 Task: Create a sub task Gather and Analyse Requirements for the task  Develop a new online booking system for a hotel or resort in the project AgileBox , assign it to team member softage.5@softage.net and update the status of the sub task to  Off Track , set the priority of the sub task to High
Action: Mouse moved to (123, 370)
Screenshot: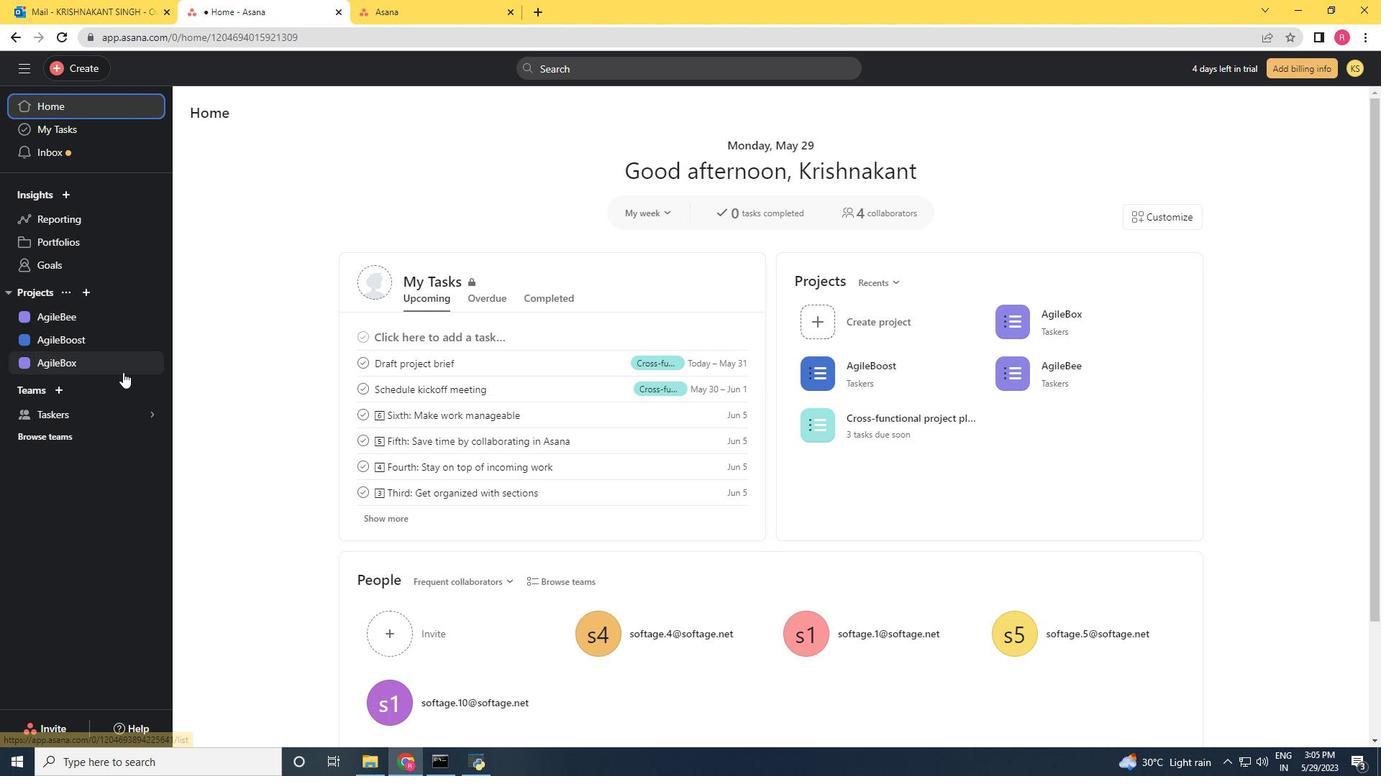 
Action: Mouse pressed left at (123, 370)
Screenshot: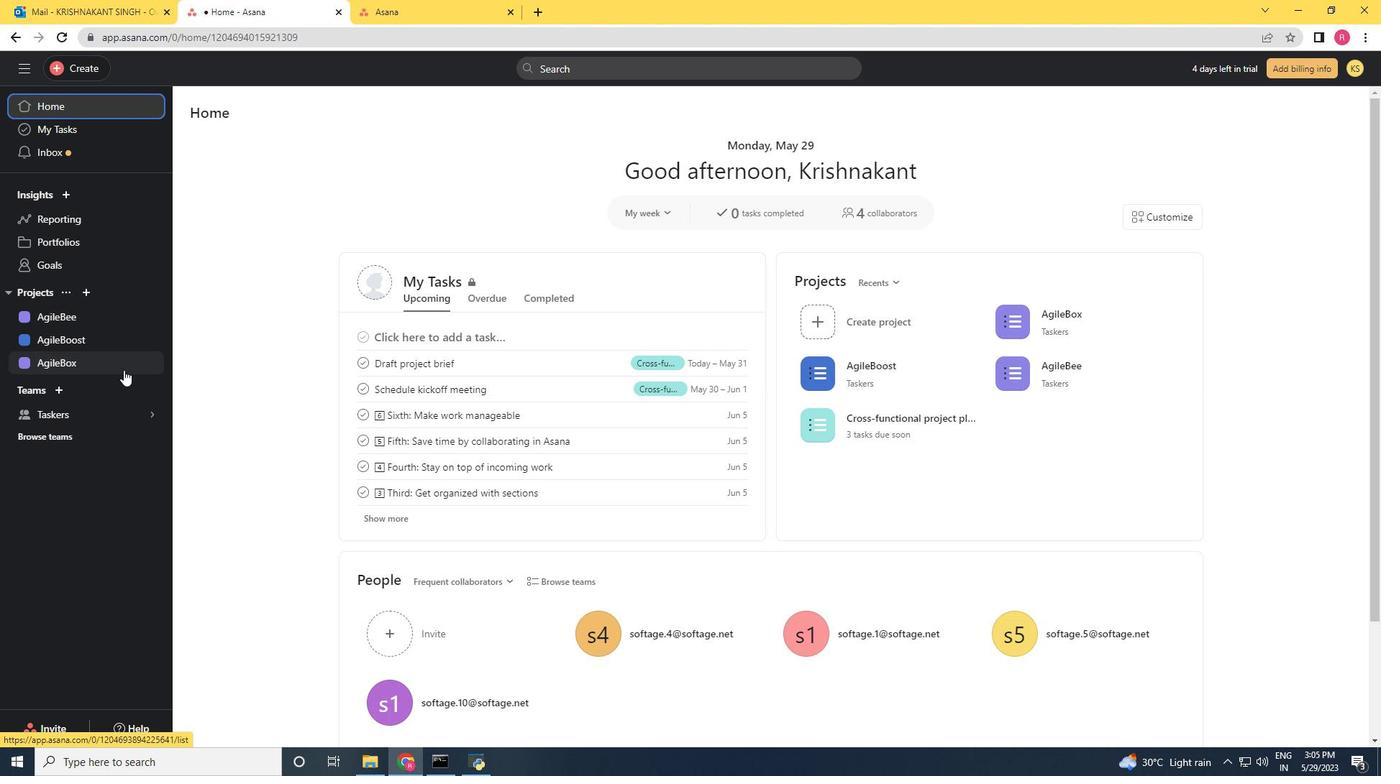 
Action: Mouse moved to (751, 317)
Screenshot: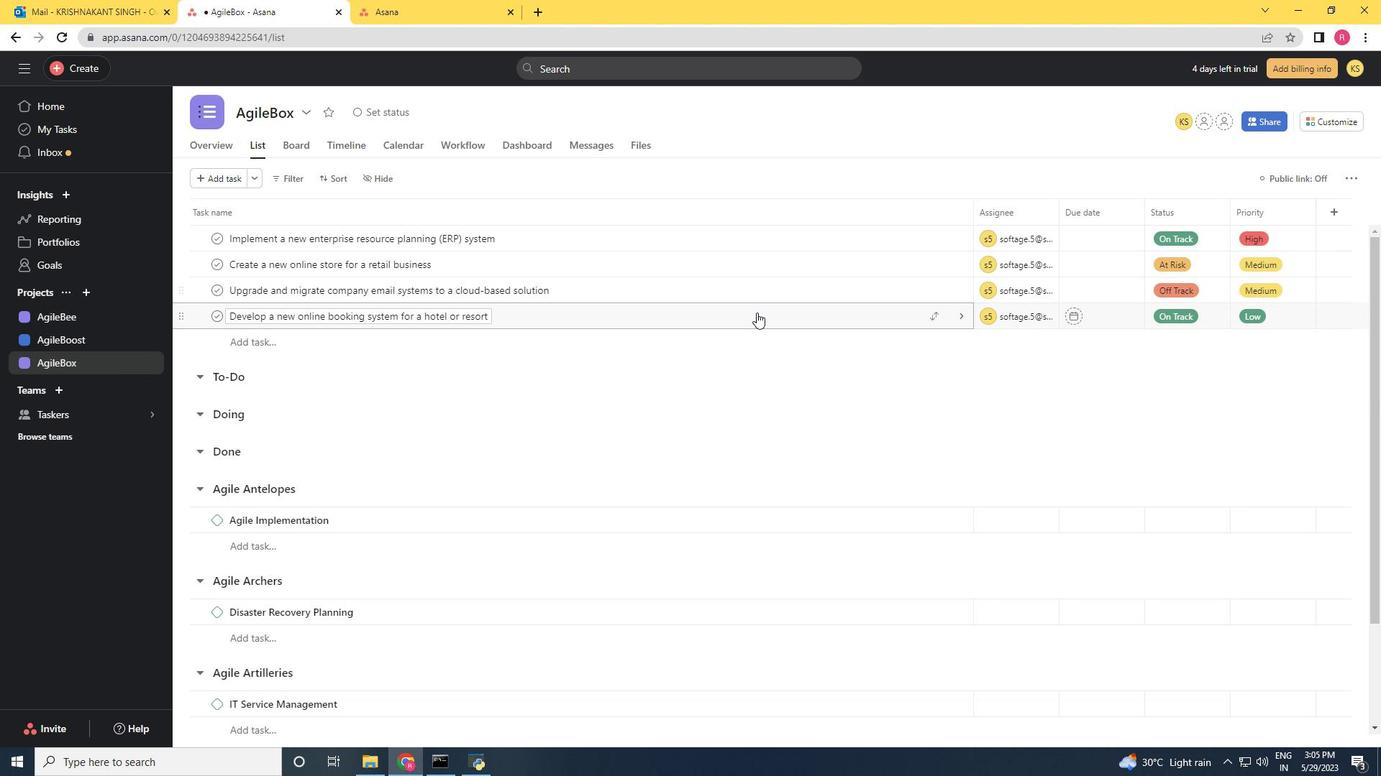 
Action: Mouse pressed left at (751, 317)
Screenshot: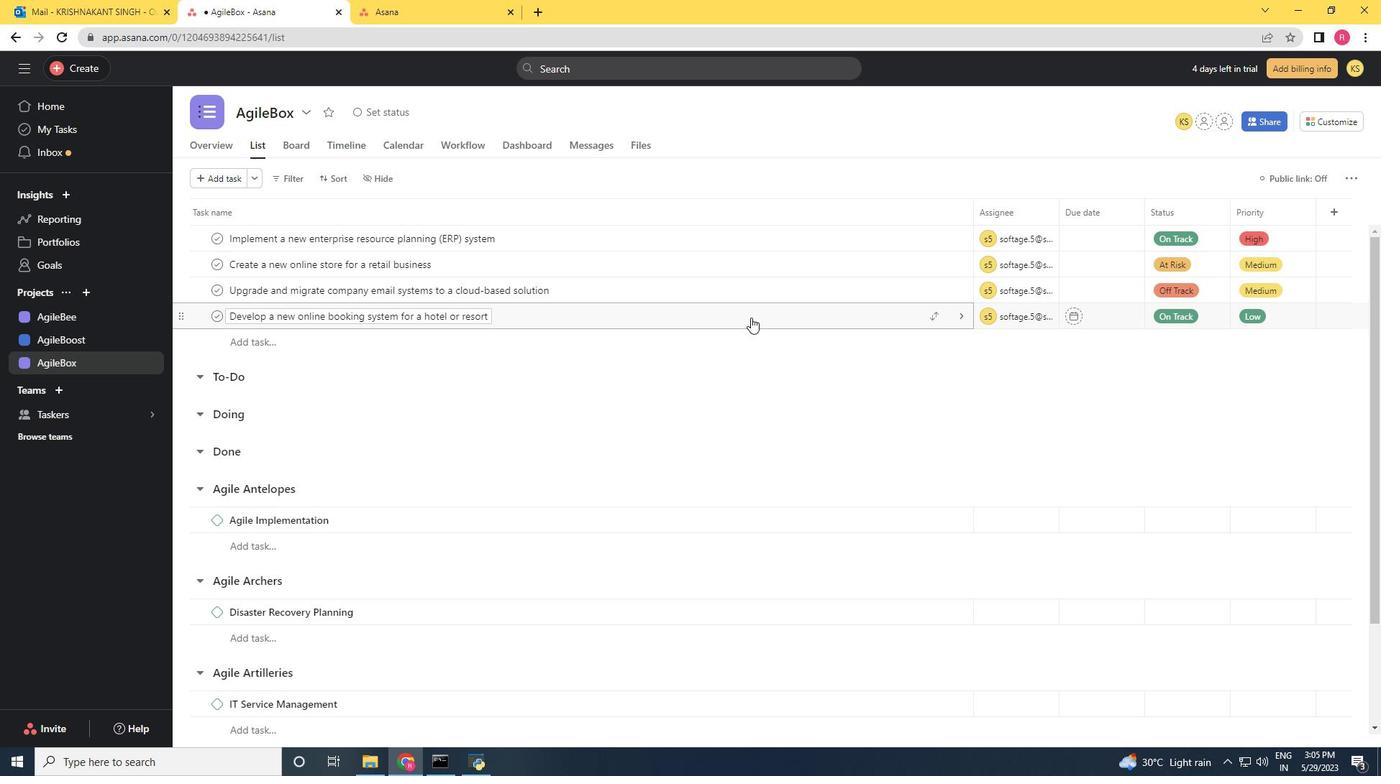 
Action: Mouse moved to (982, 497)
Screenshot: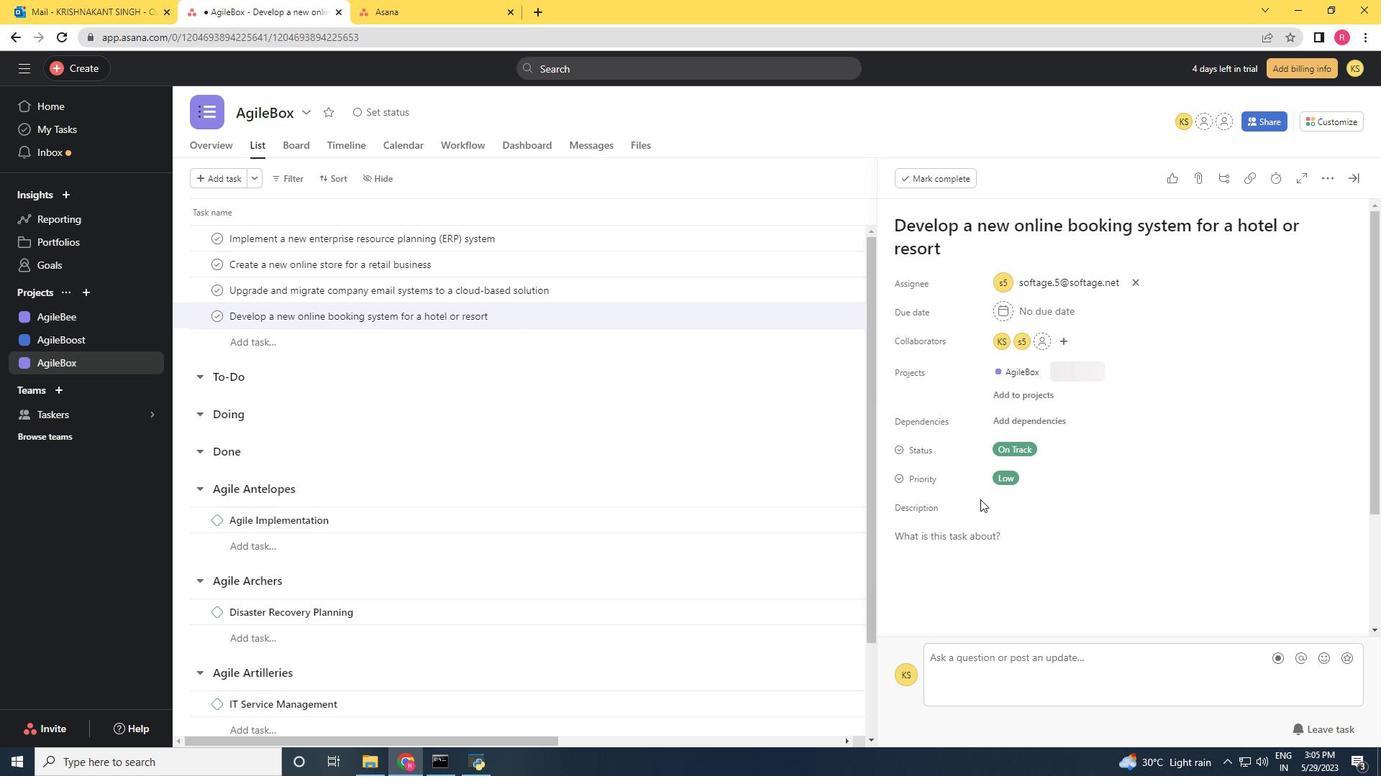 
Action: Mouse scrolled (982, 497) with delta (0, 0)
Screenshot: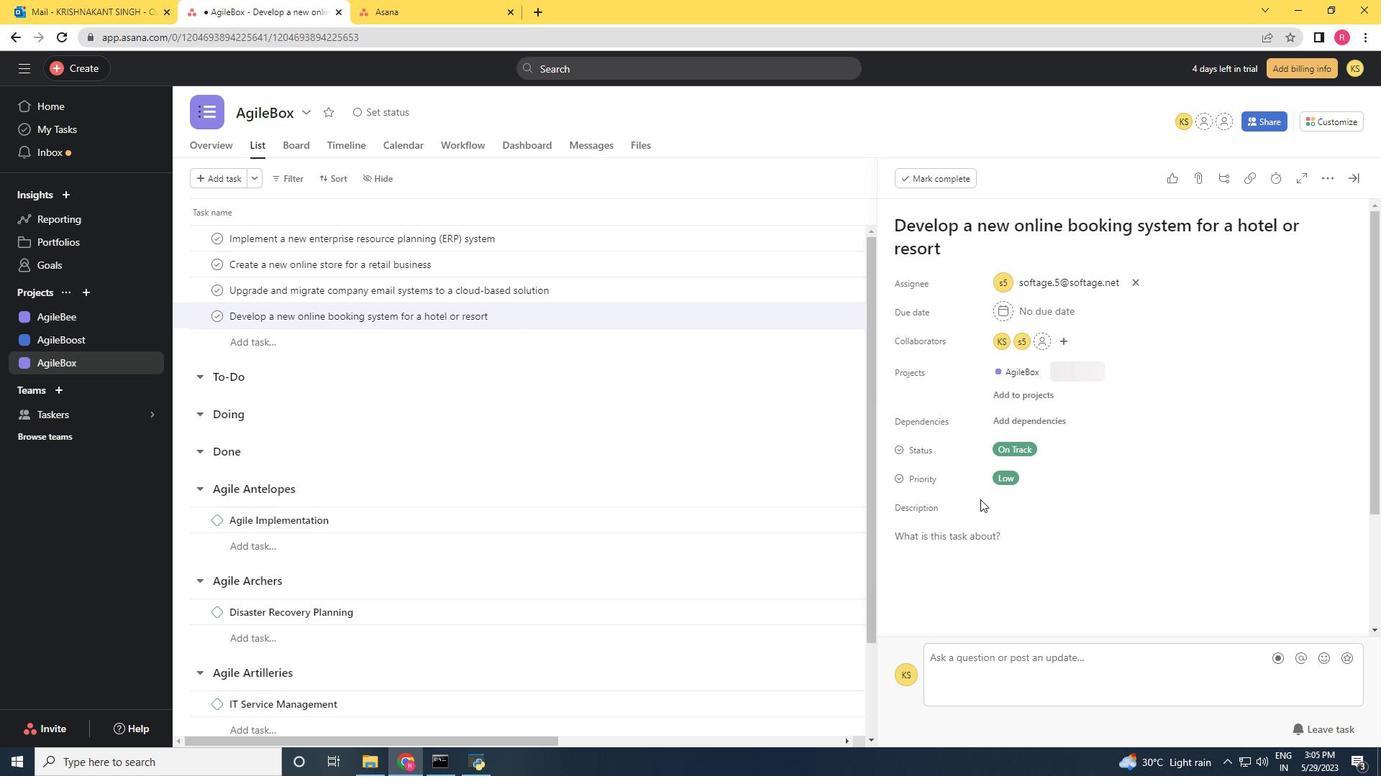 
Action: Mouse scrolled (982, 497) with delta (0, 0)
Screenshot: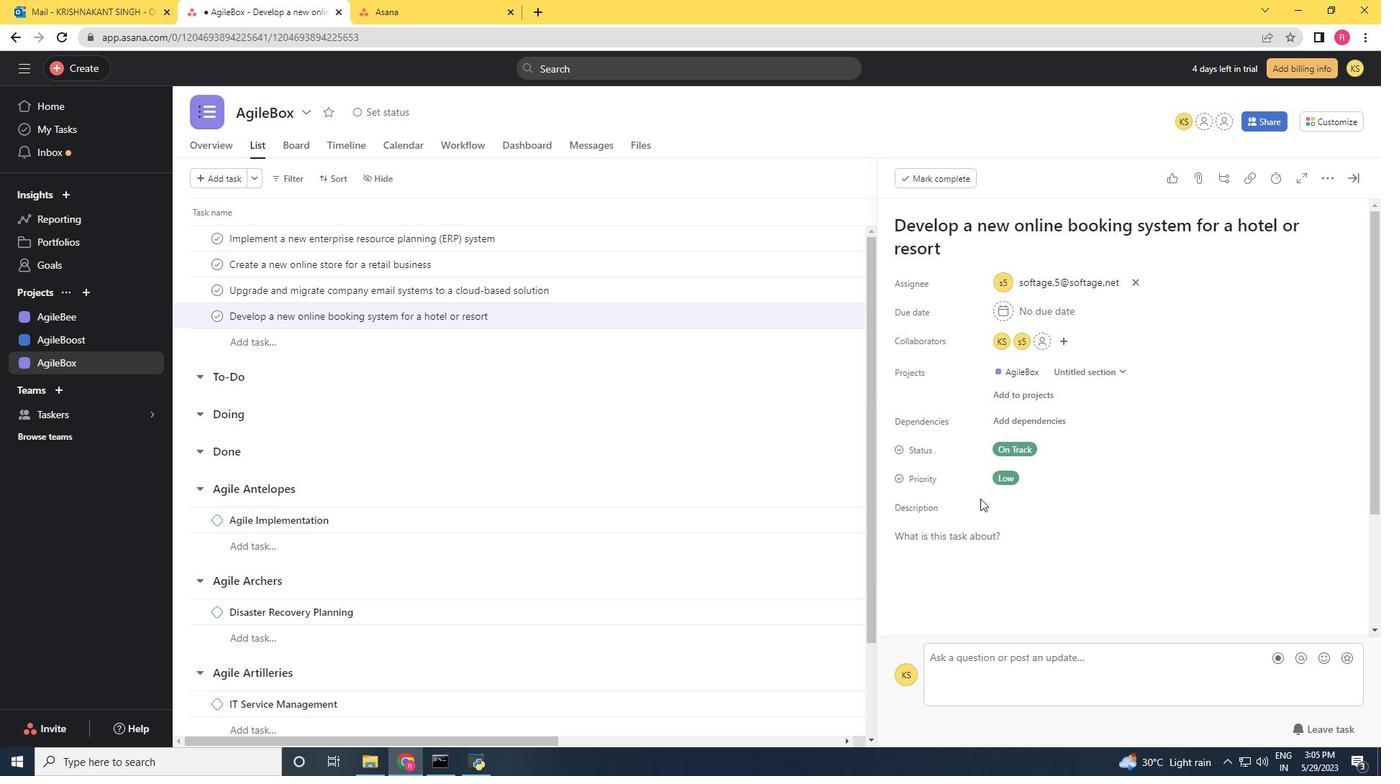 
Action: Mouse moved to (982, 497)
Screenshot: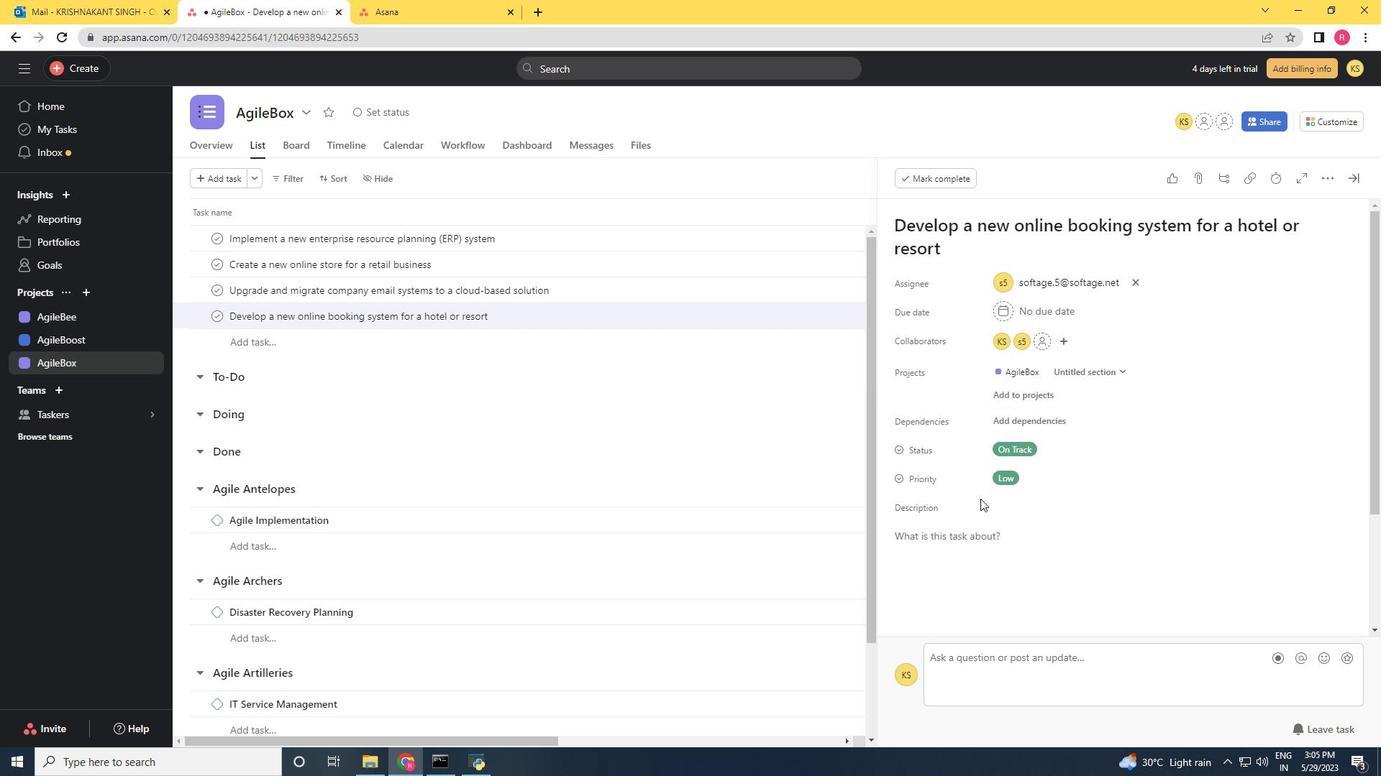 
Action: Mouse scrolled (982, 497) with delta (0, 0)
Screenshot: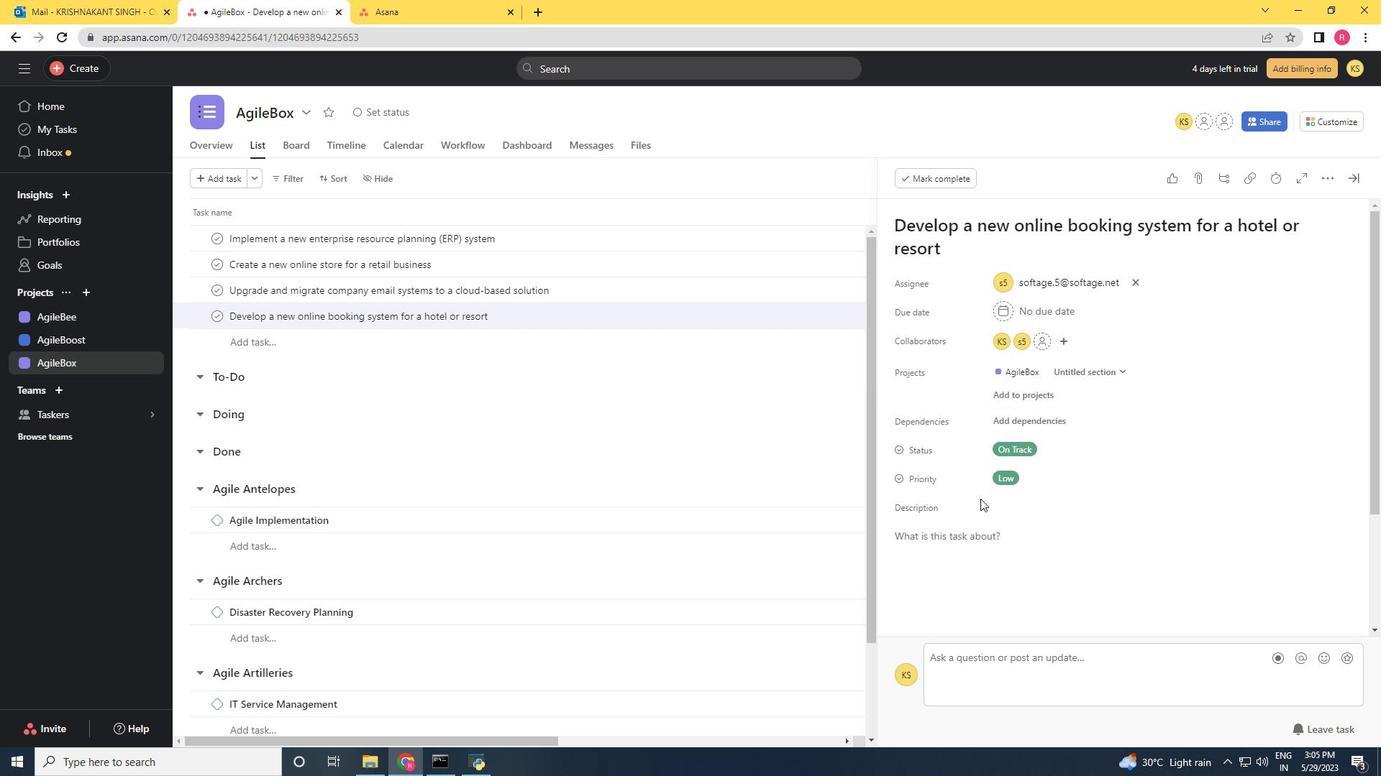 
Action: Mouse moved to (983, 500)
Screenshot: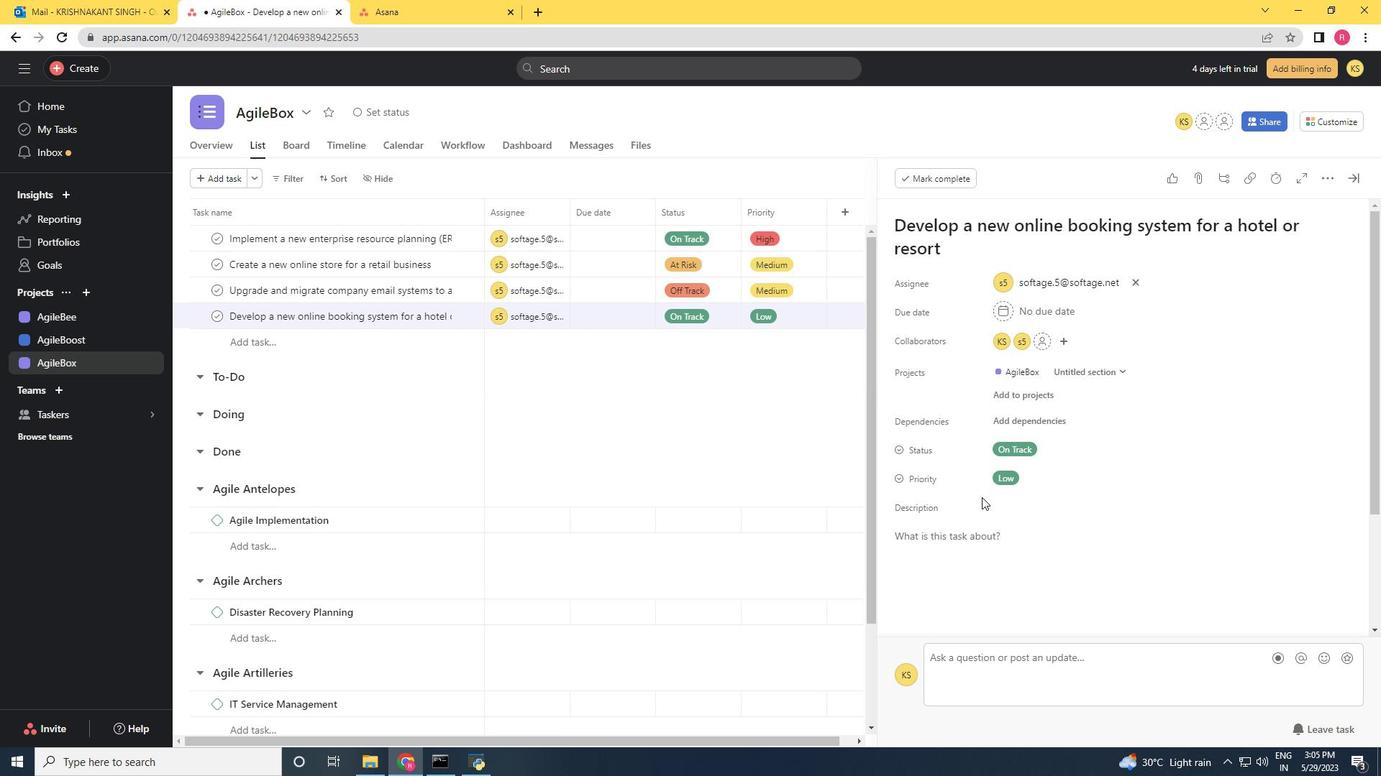 
Action: Mouse scrolled (983, 499) with delta (0, 0)
Screenshot: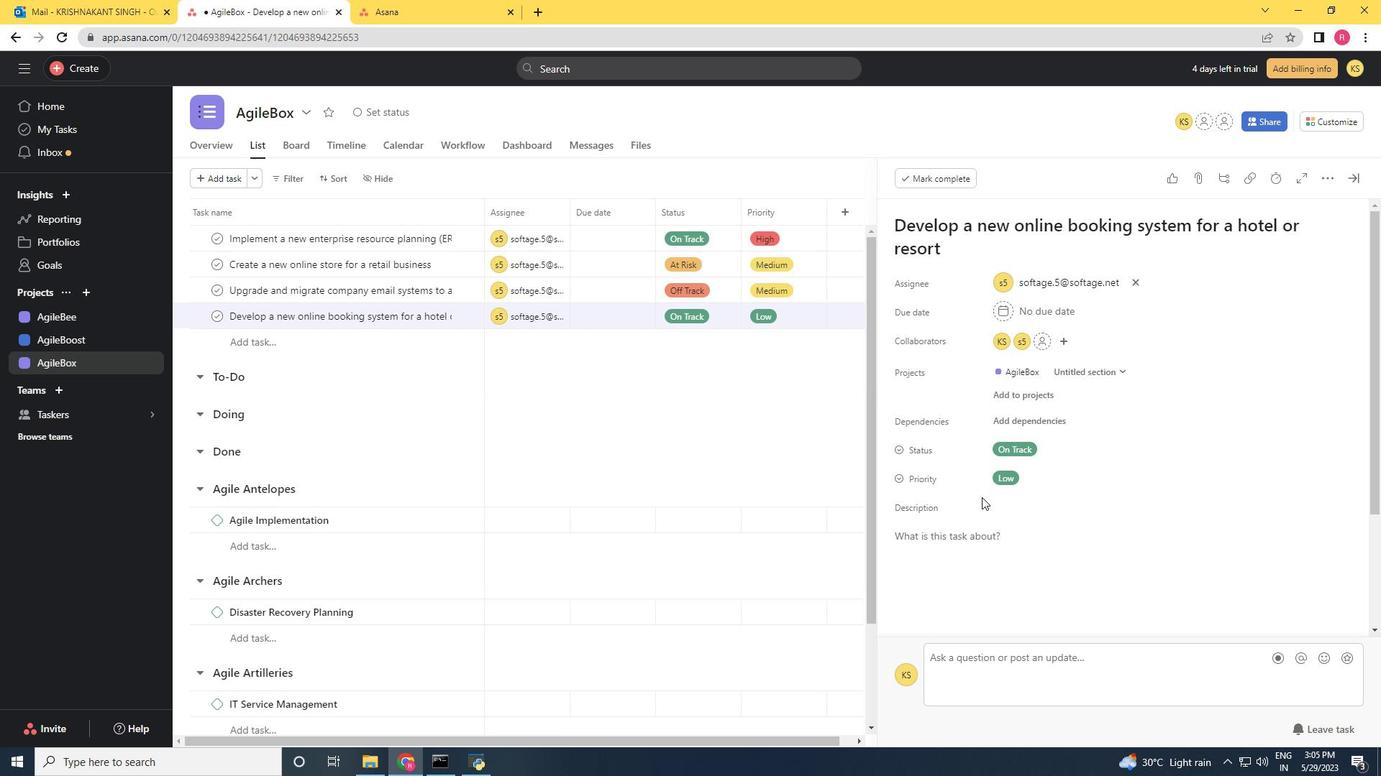 
Action: Mouse moved to (926, 526)
Screenshot: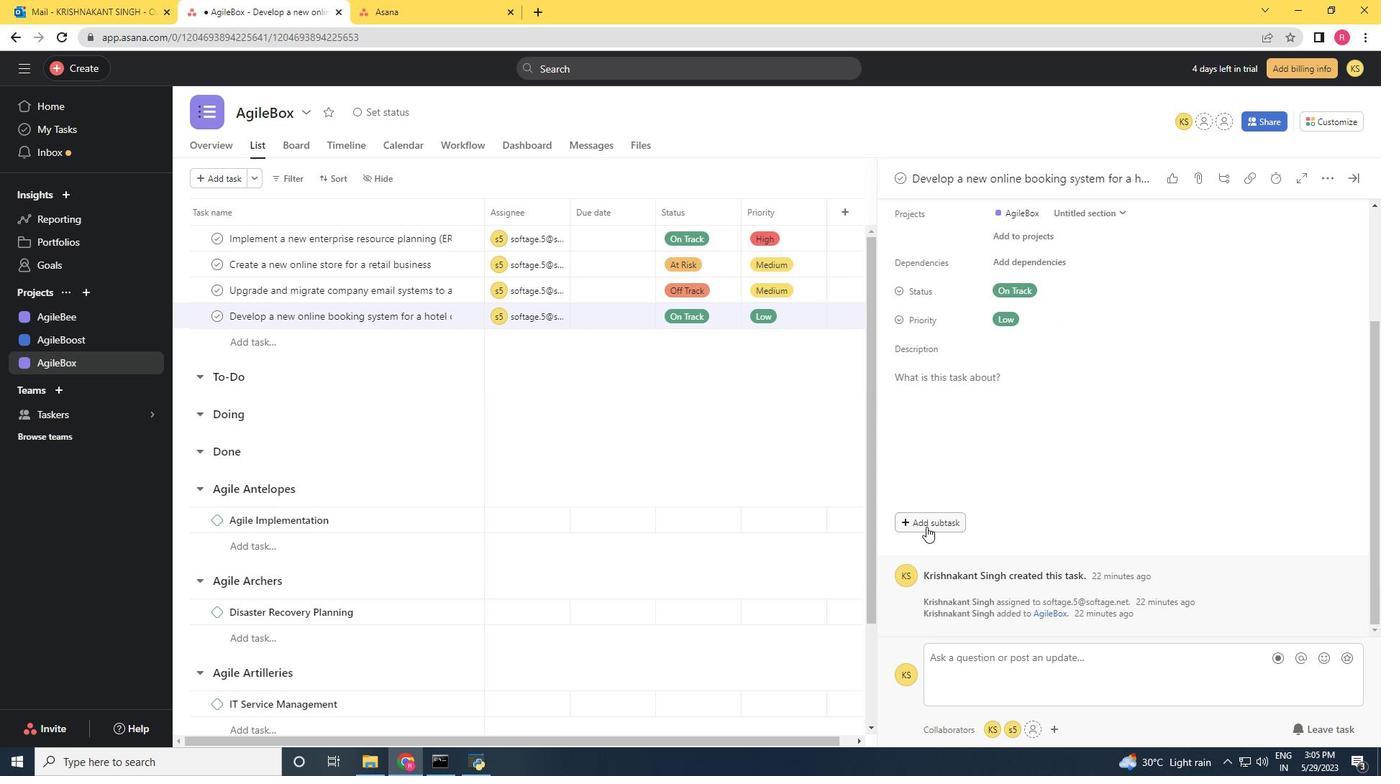 
Action: Mouse pressed left at (926, 526)
Screenshot: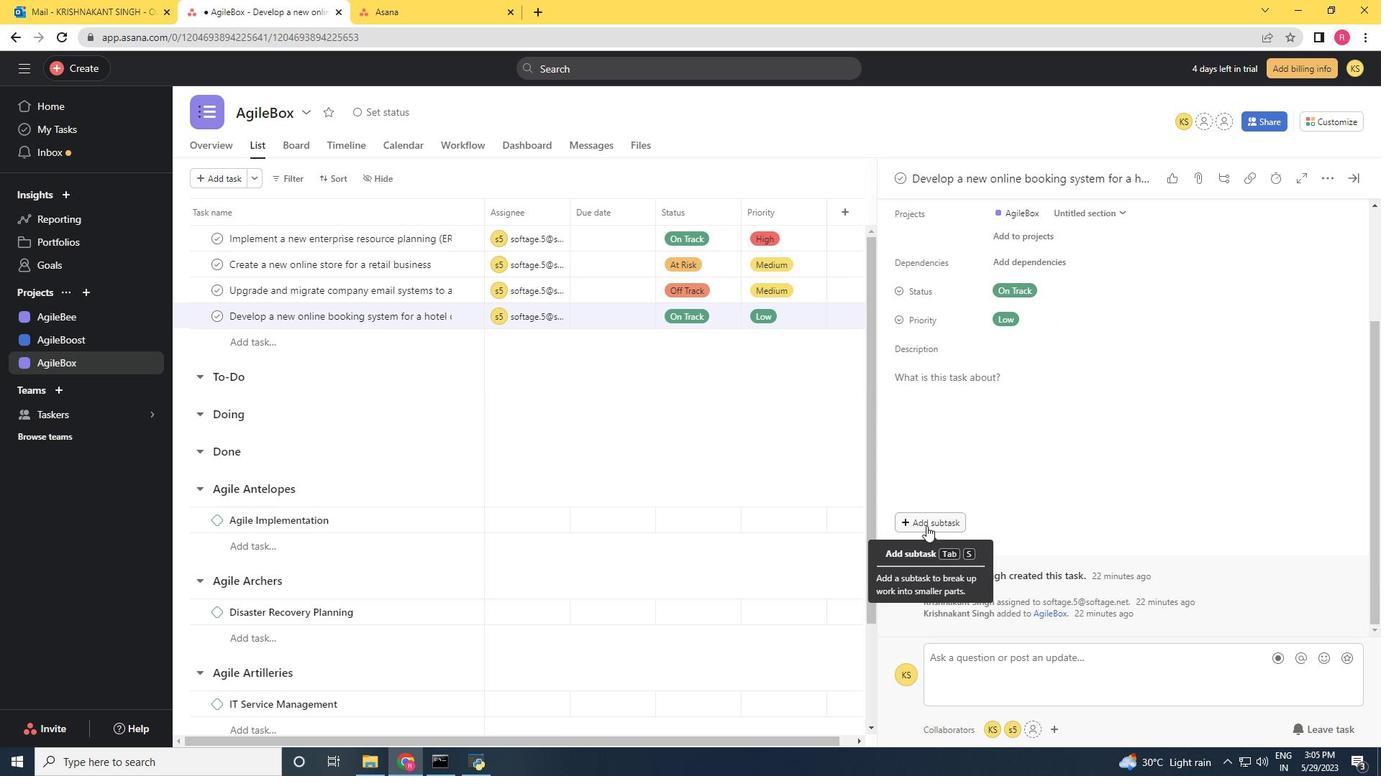 
Action: Mouse moved to (933, 521)
Screenshot: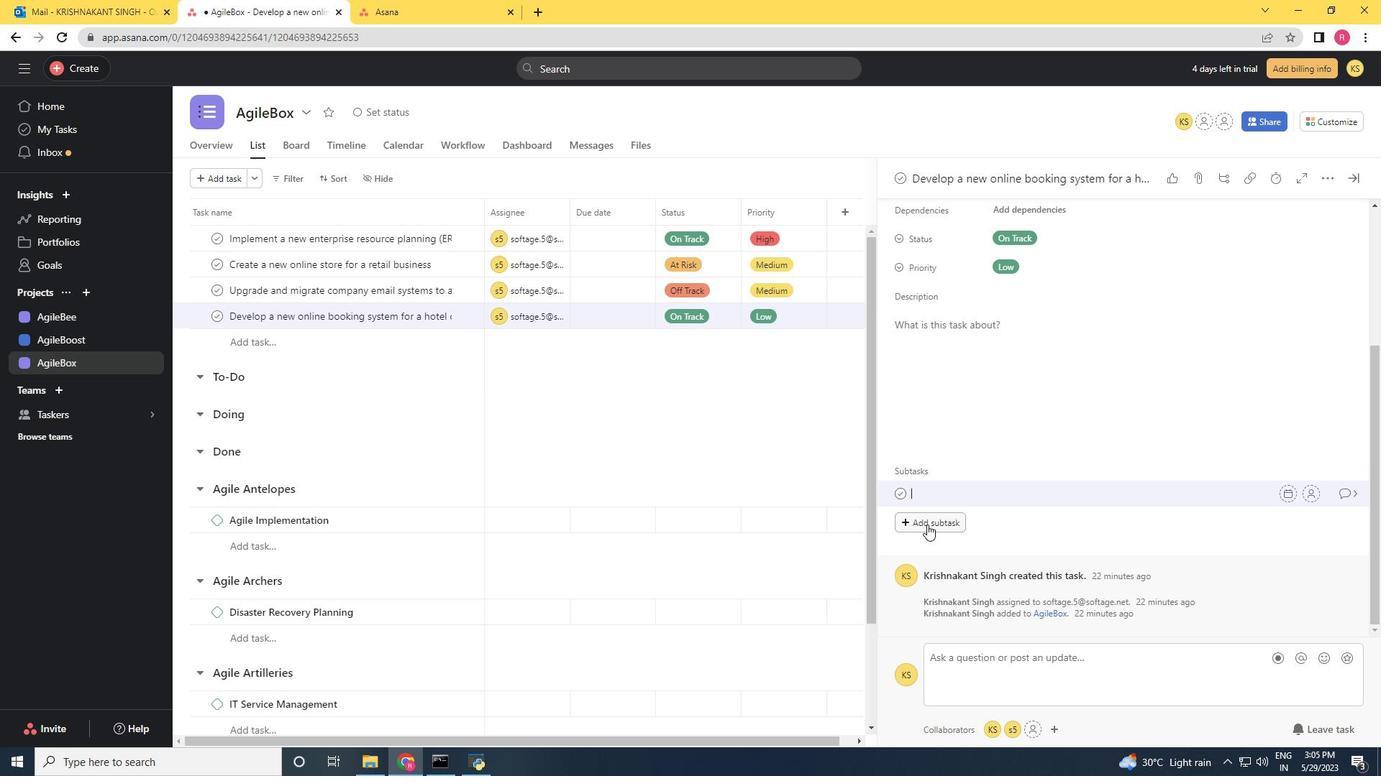 
Action: Key pressed <Key.shift>Gather<Key.space>and<Key.space><Key.shift>Analyse<Key.space><Key.shift>Requirements<Key.space>
Screenshot: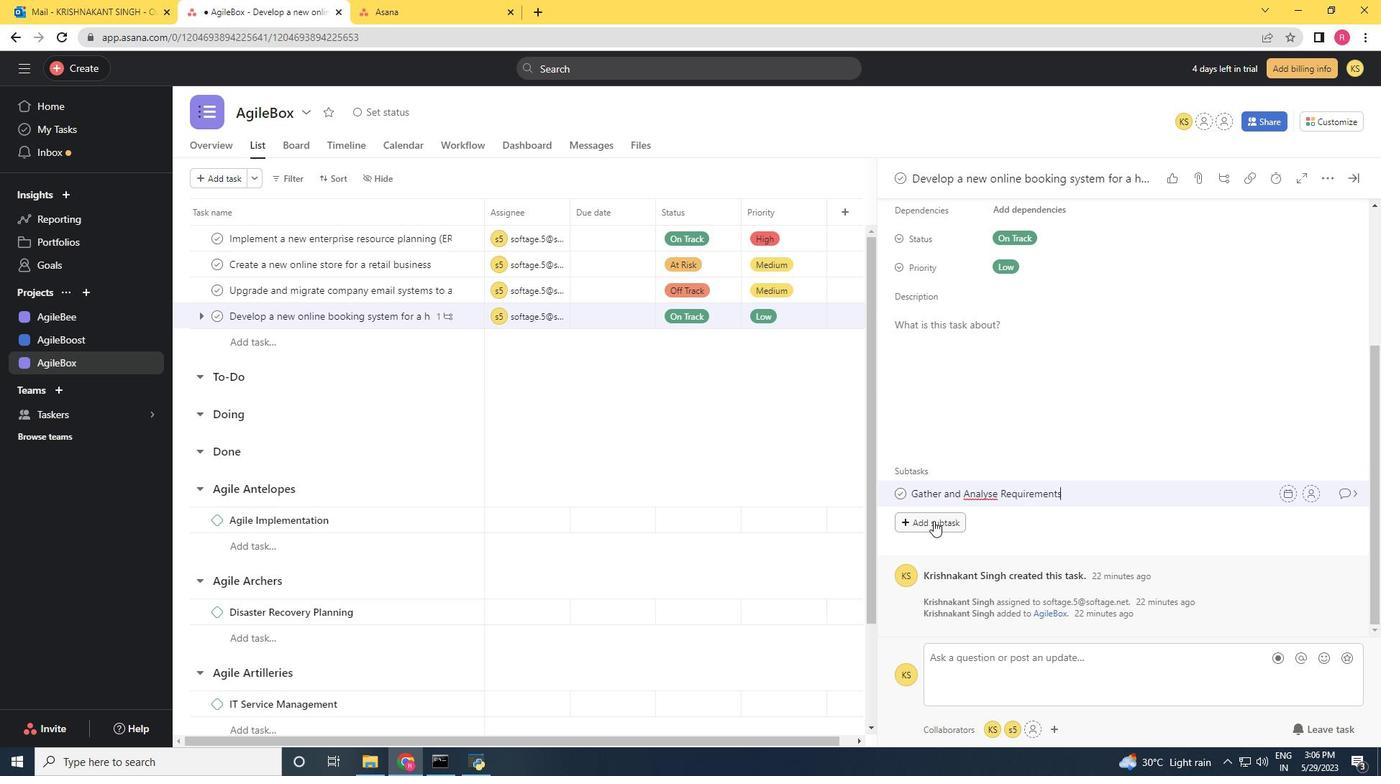 
Action: Mouse moved to (1311, 489)
Screenshot: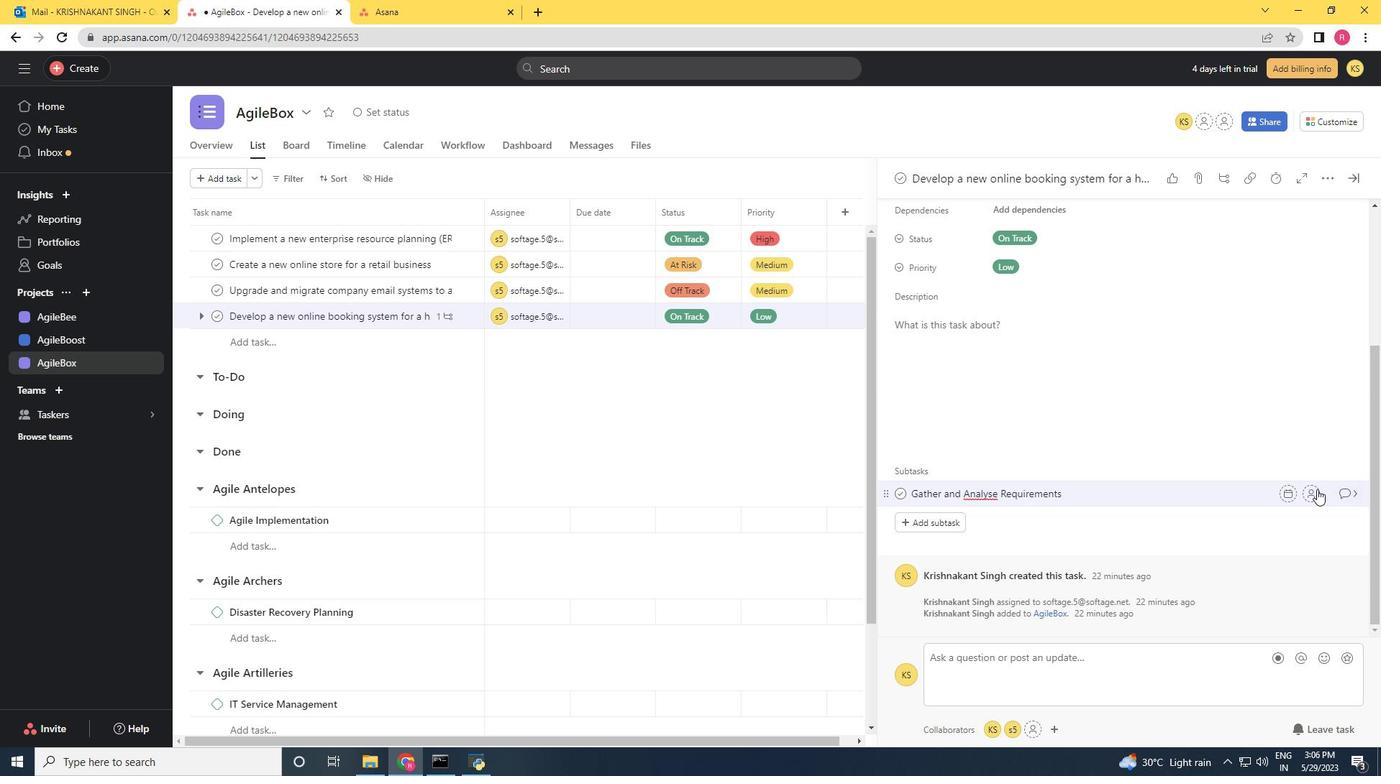 
Action: Mouse pressed left at (1311, 489)
Screenshot: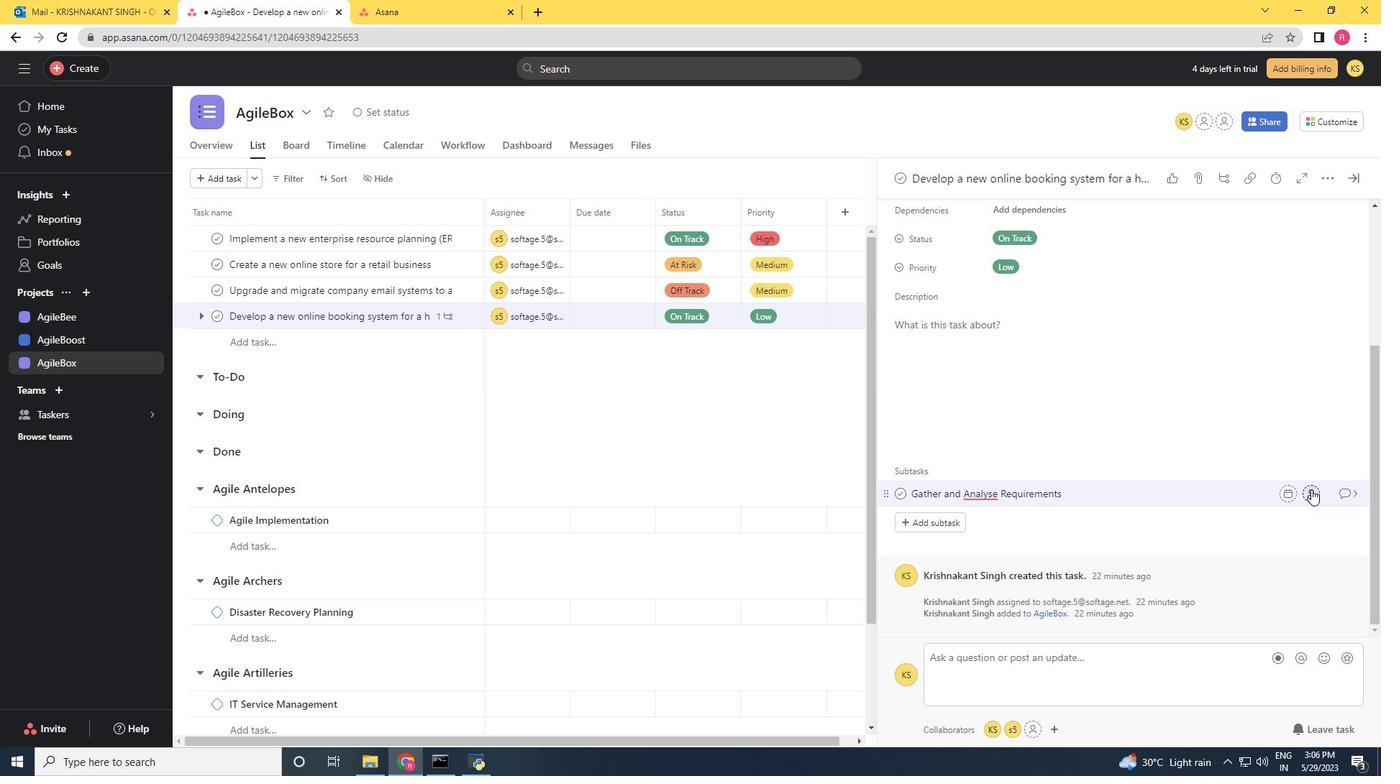 
Action: Key pressed softage.5<Key.shift>@softage.net
Screenshot: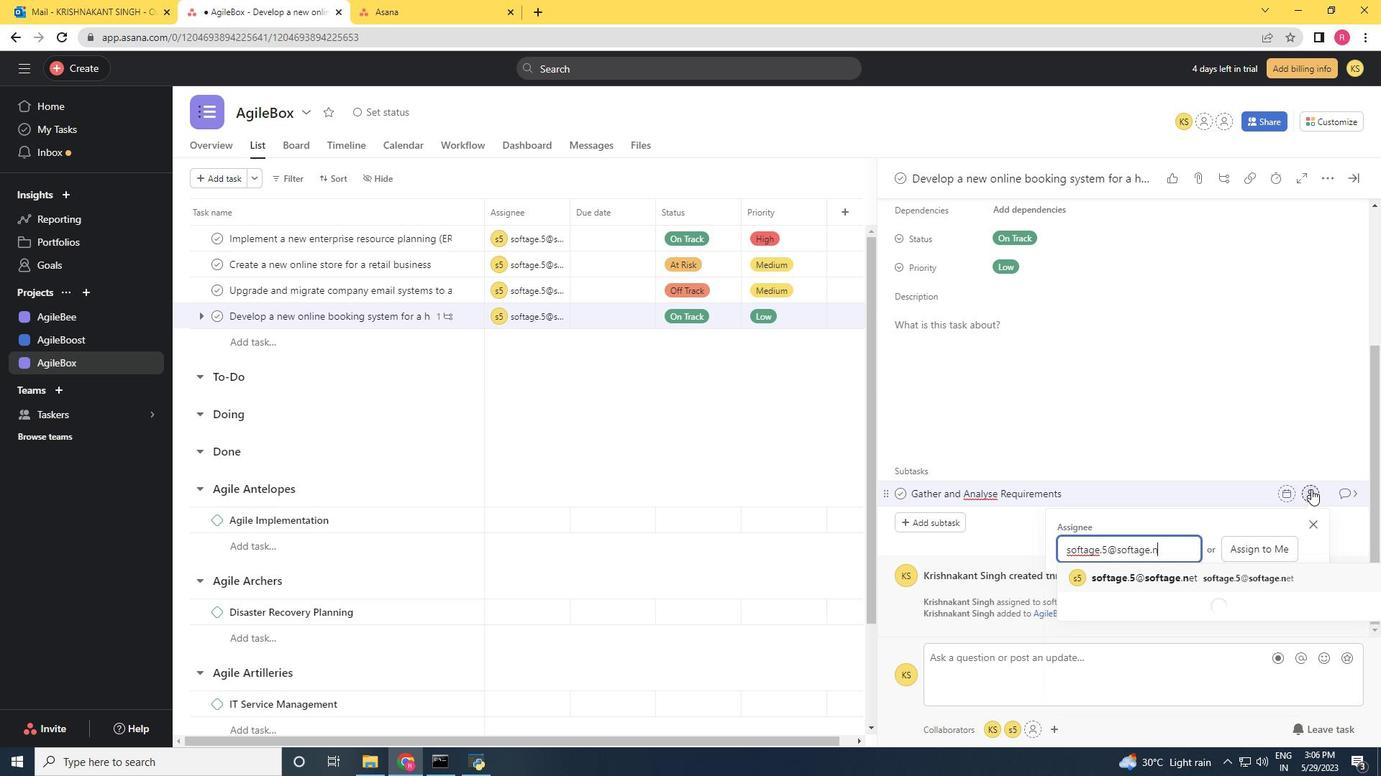 
Action: Mouse moved to (1125, 586)
Screenshot: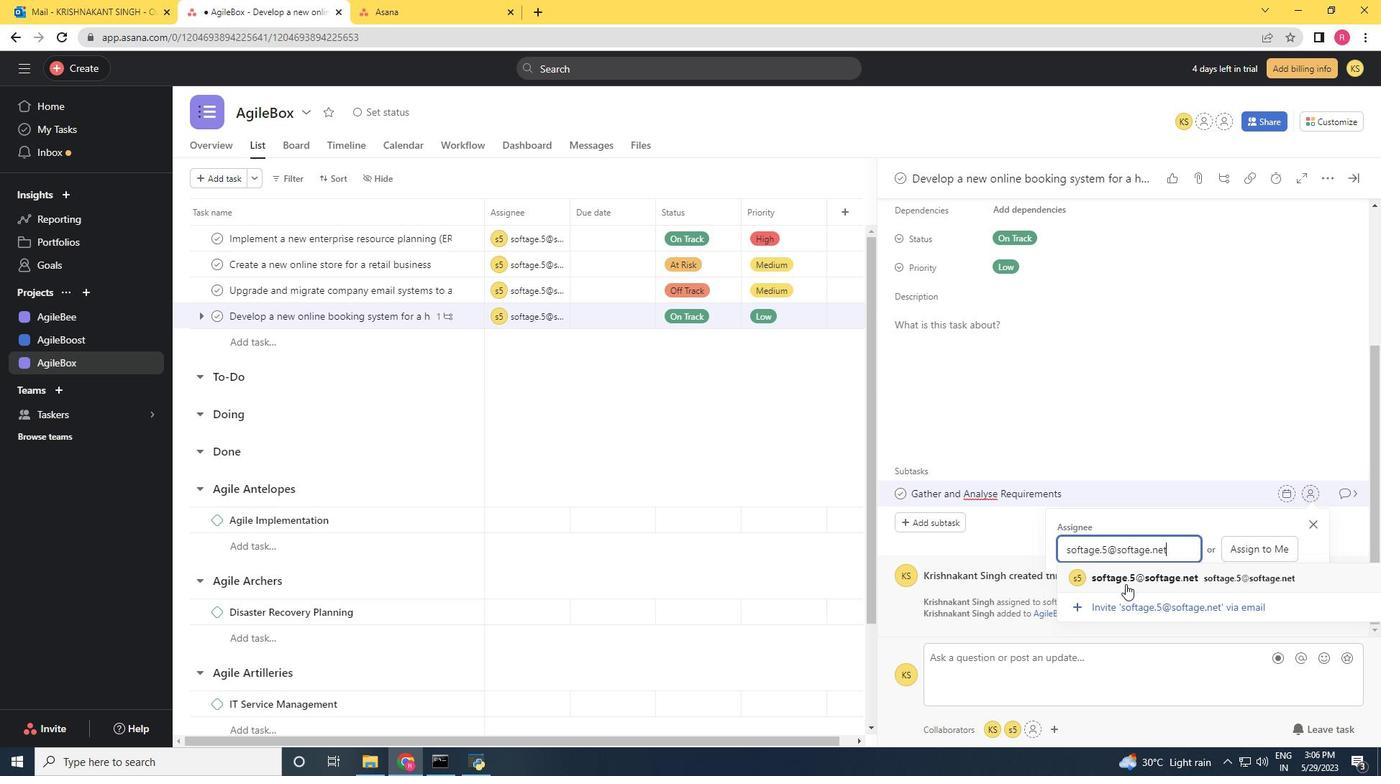 
Action: Mouse pressed left at (1125, 586)
Screenshot: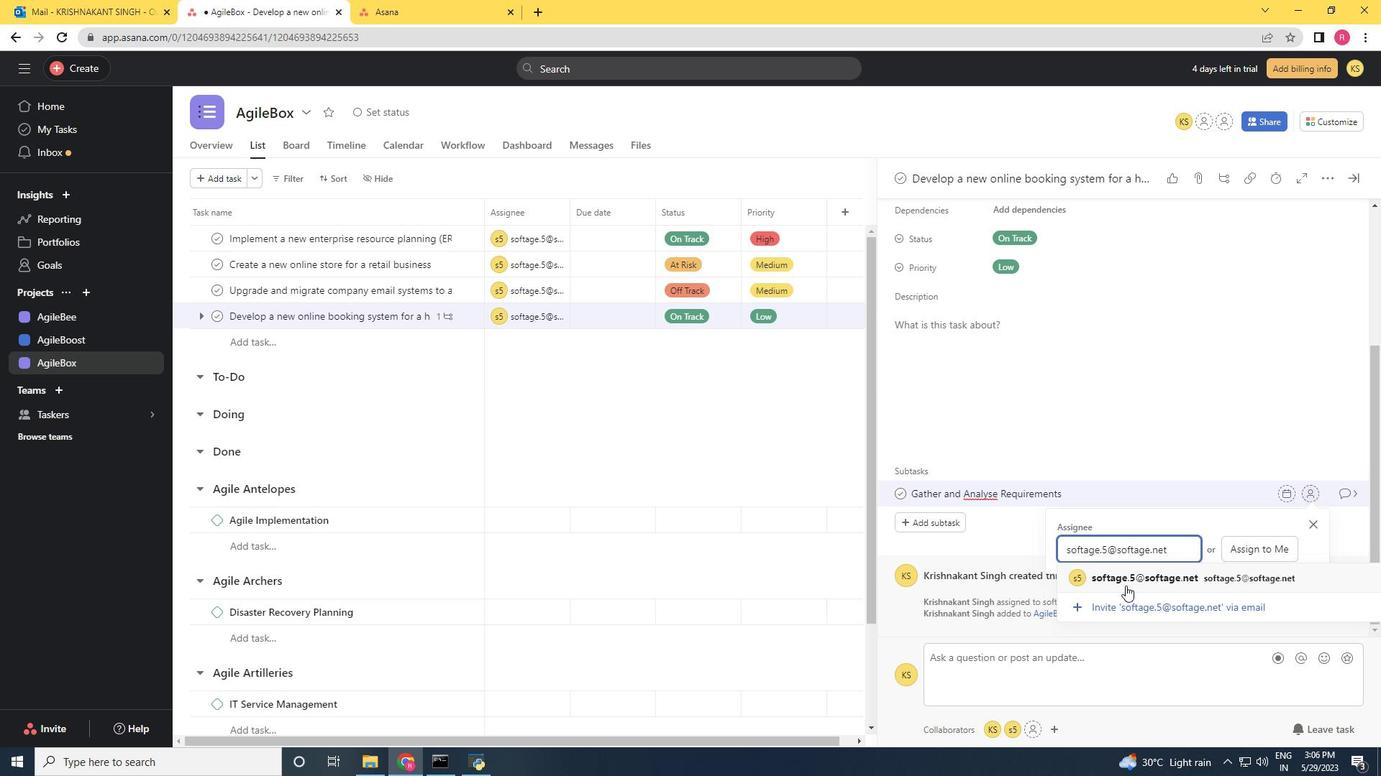 
Action: Mouse moved to (1353, 499)
Screenshot: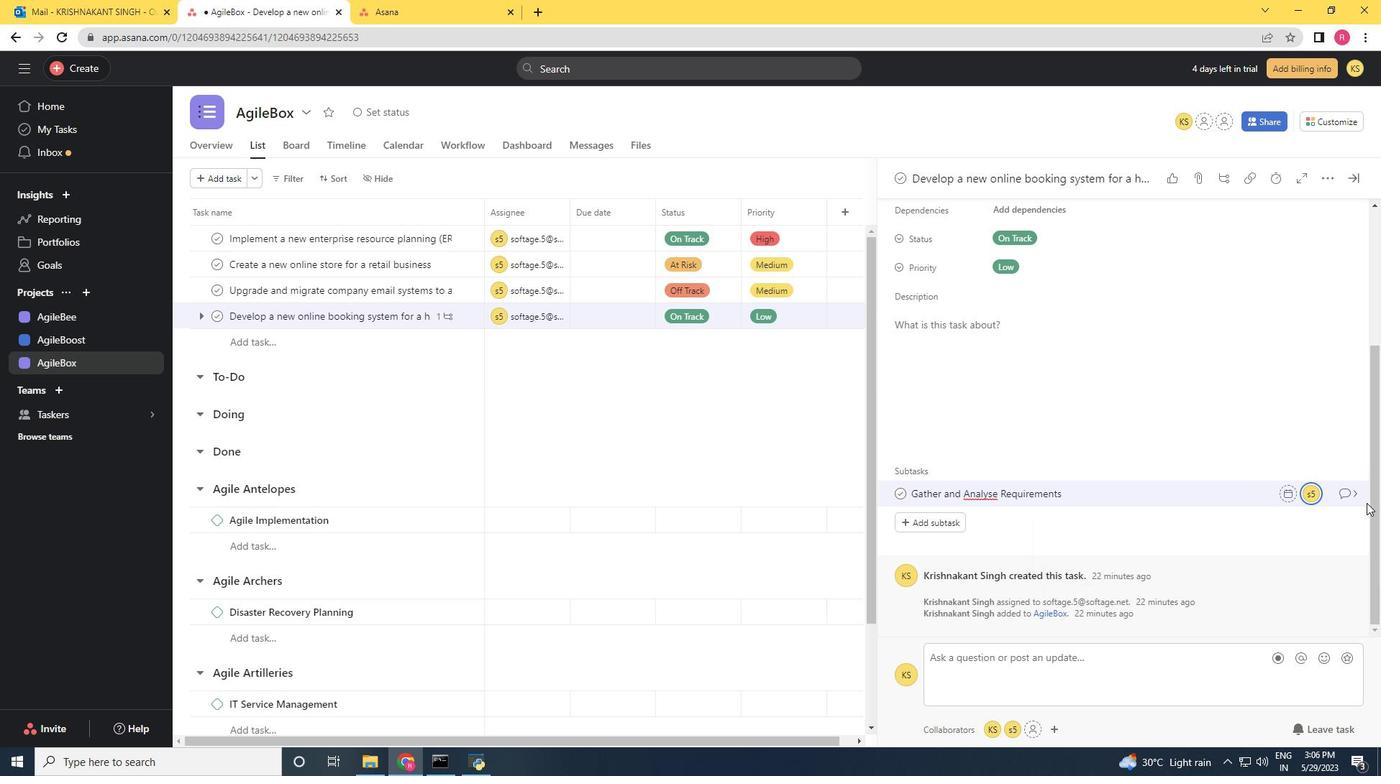 
Action: Mouse pressed left at (1353, 499)
Screenshot: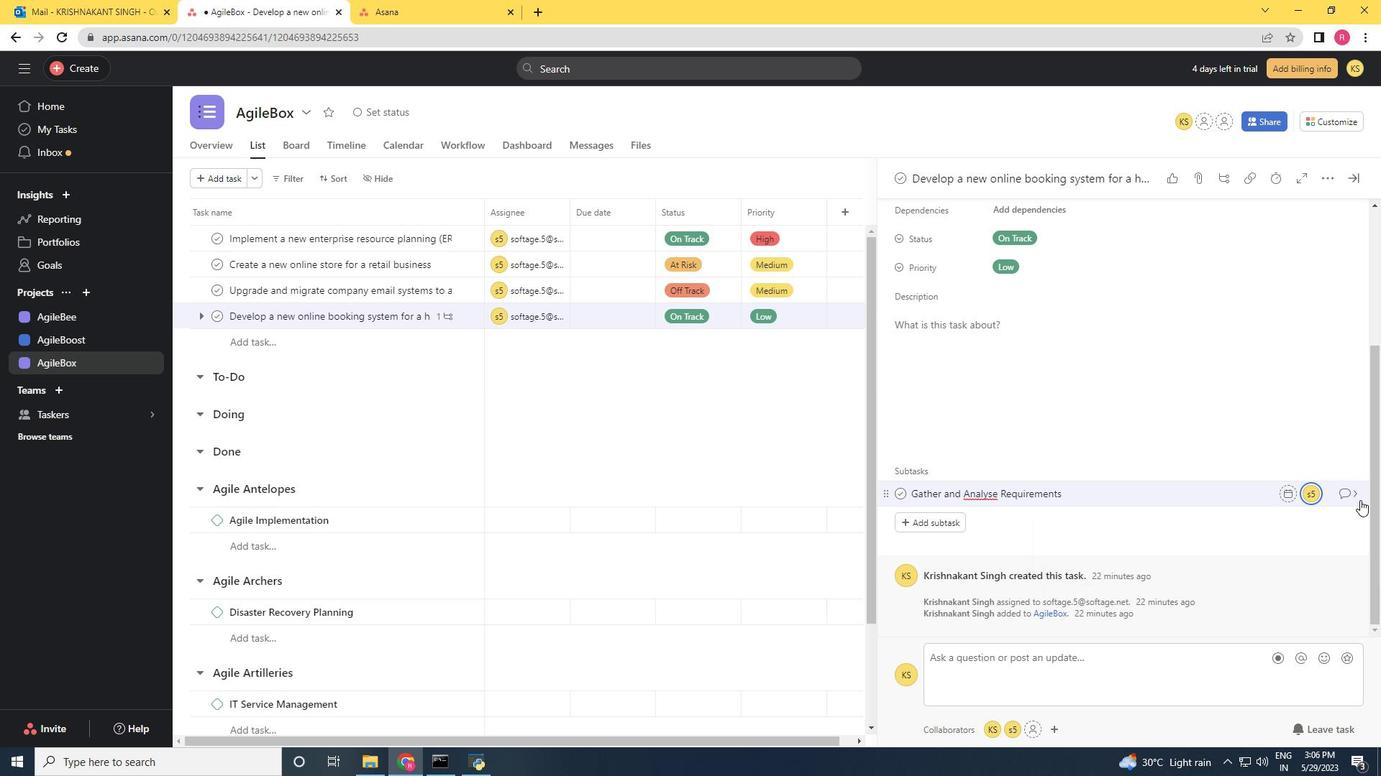 
Action: Mouse moved to (945, 410)
Screenshot: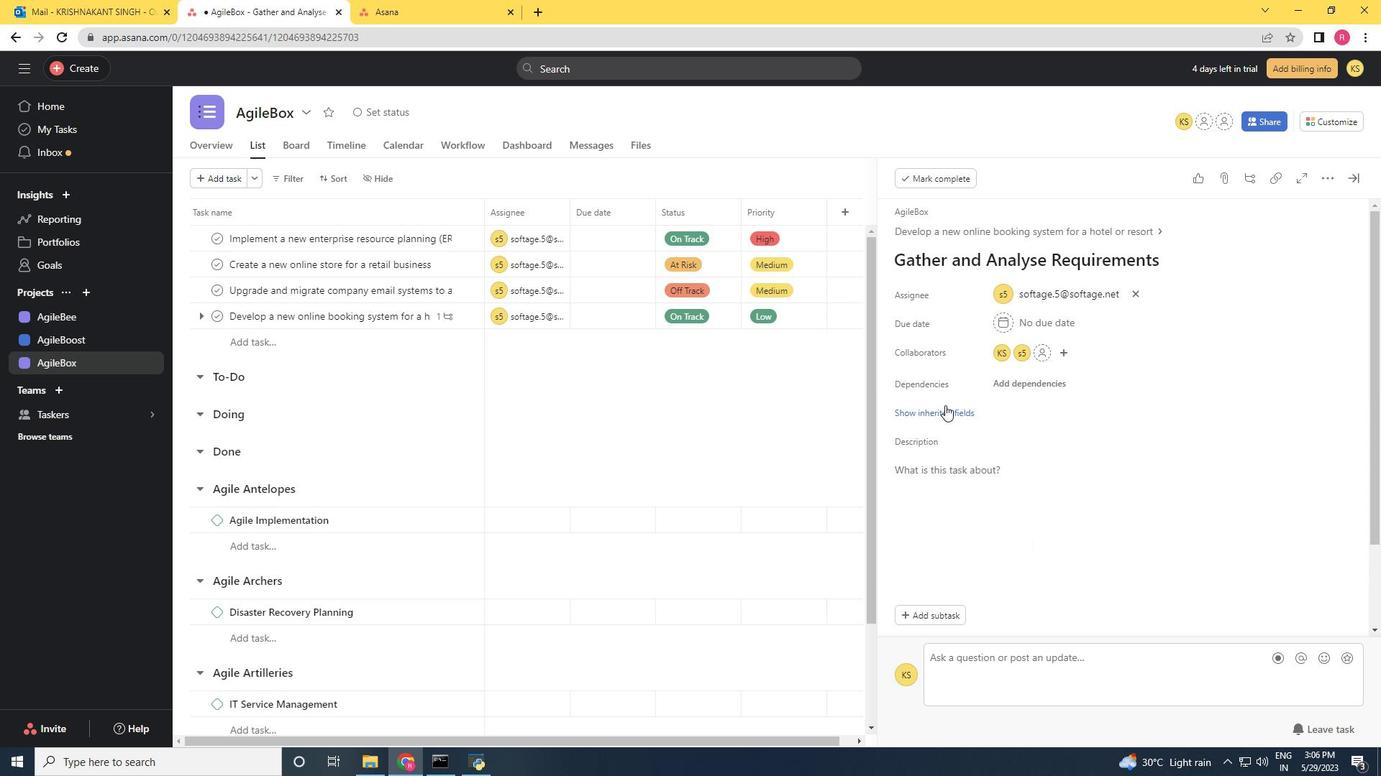 
Action: Mouse pressed left at (945, 410)
Screenshot: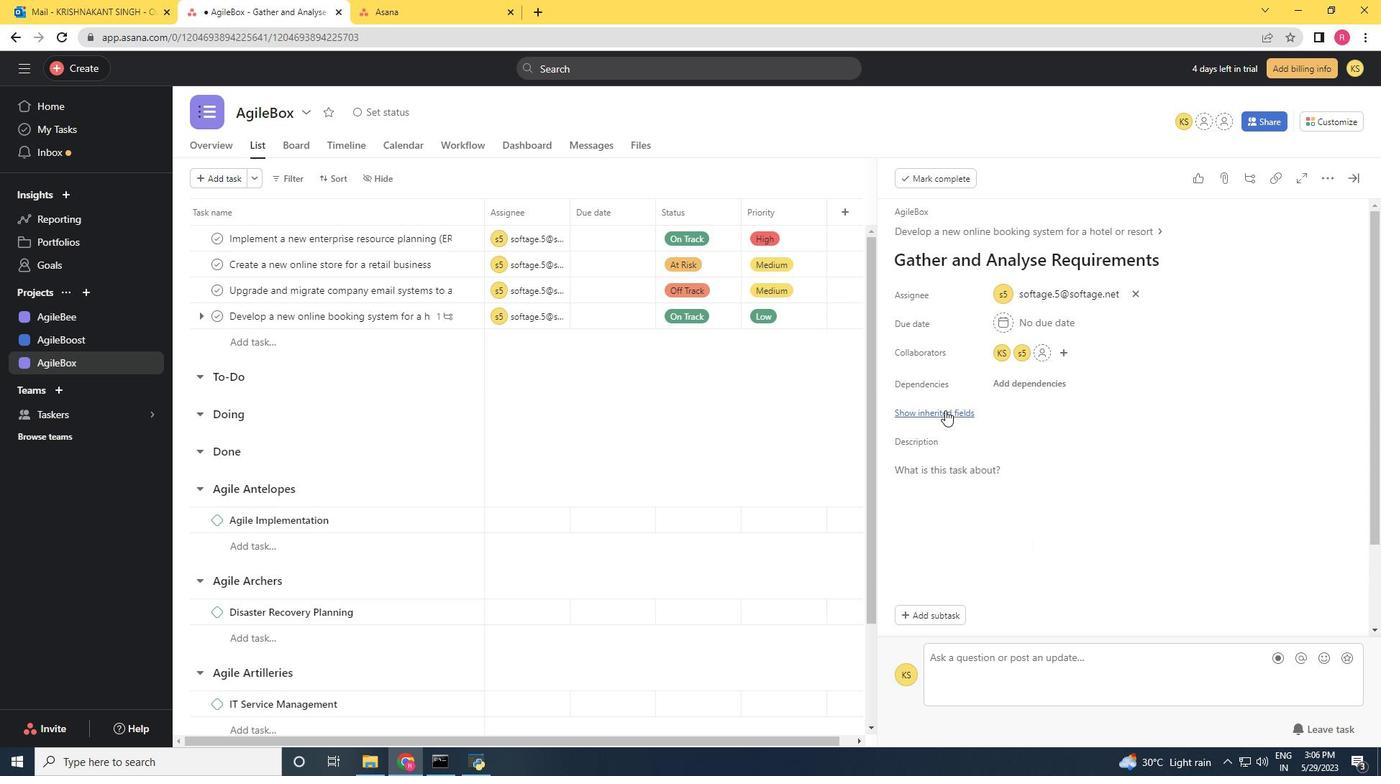 
Action: Mouse pressed left at (945, 410)
Screenshot: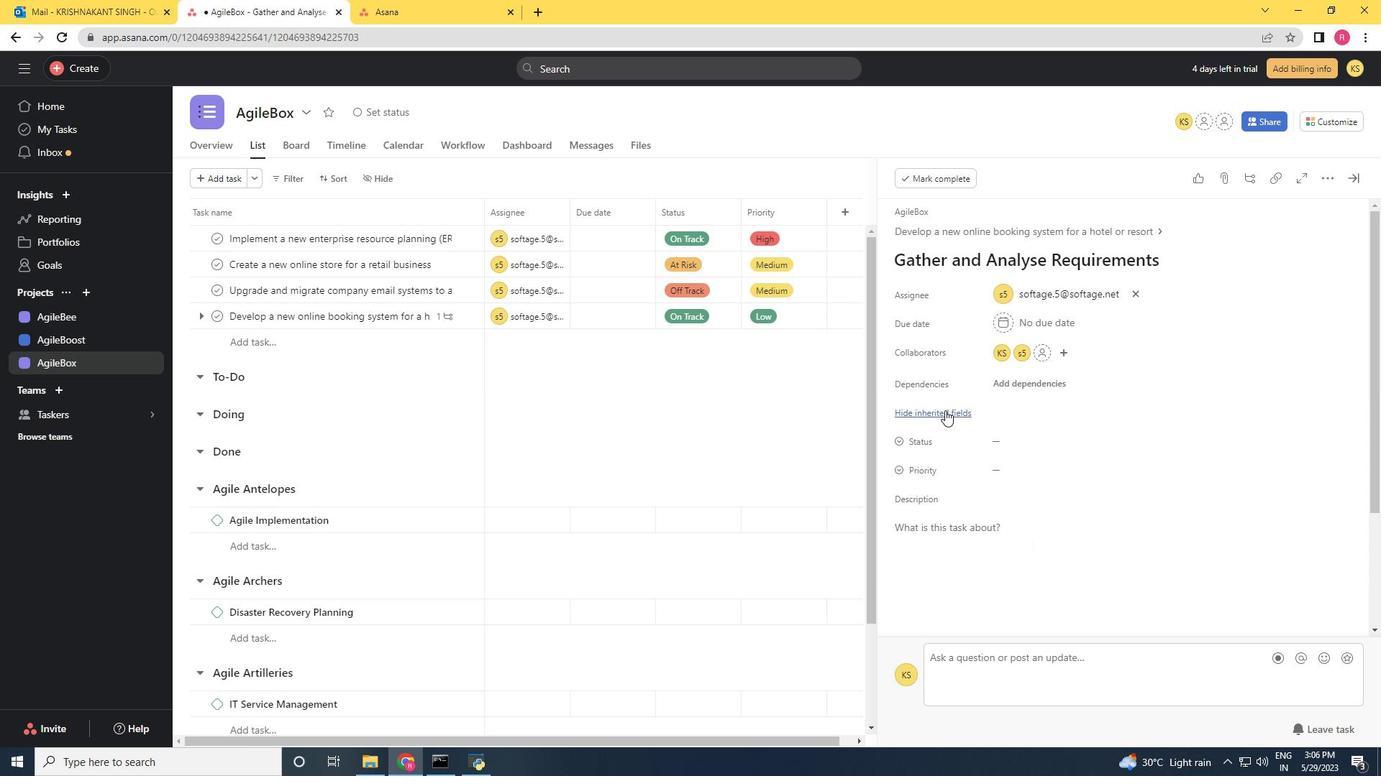 
Action: Mouse moved to (941, 410)
Screenshot: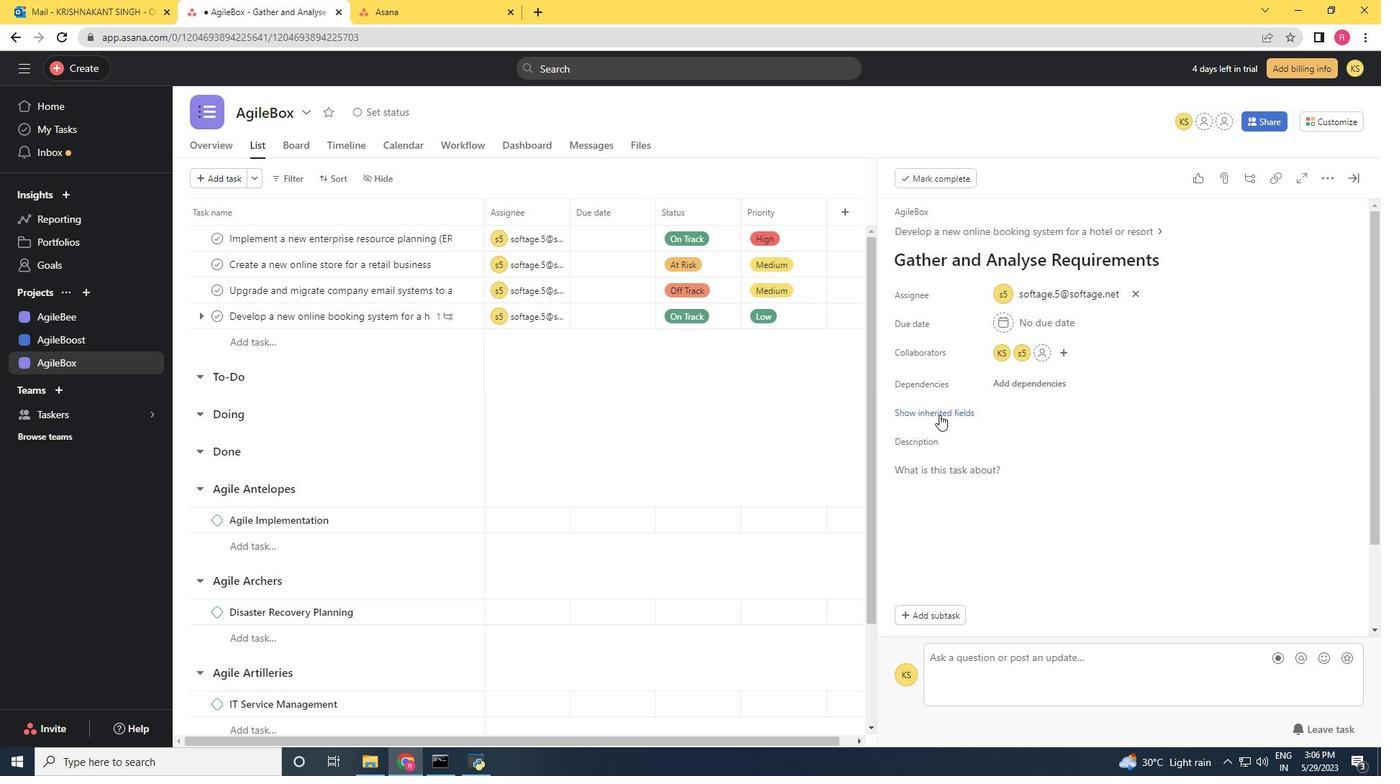 
Action: Mouse pressed left at (941, 410)
Screenshot: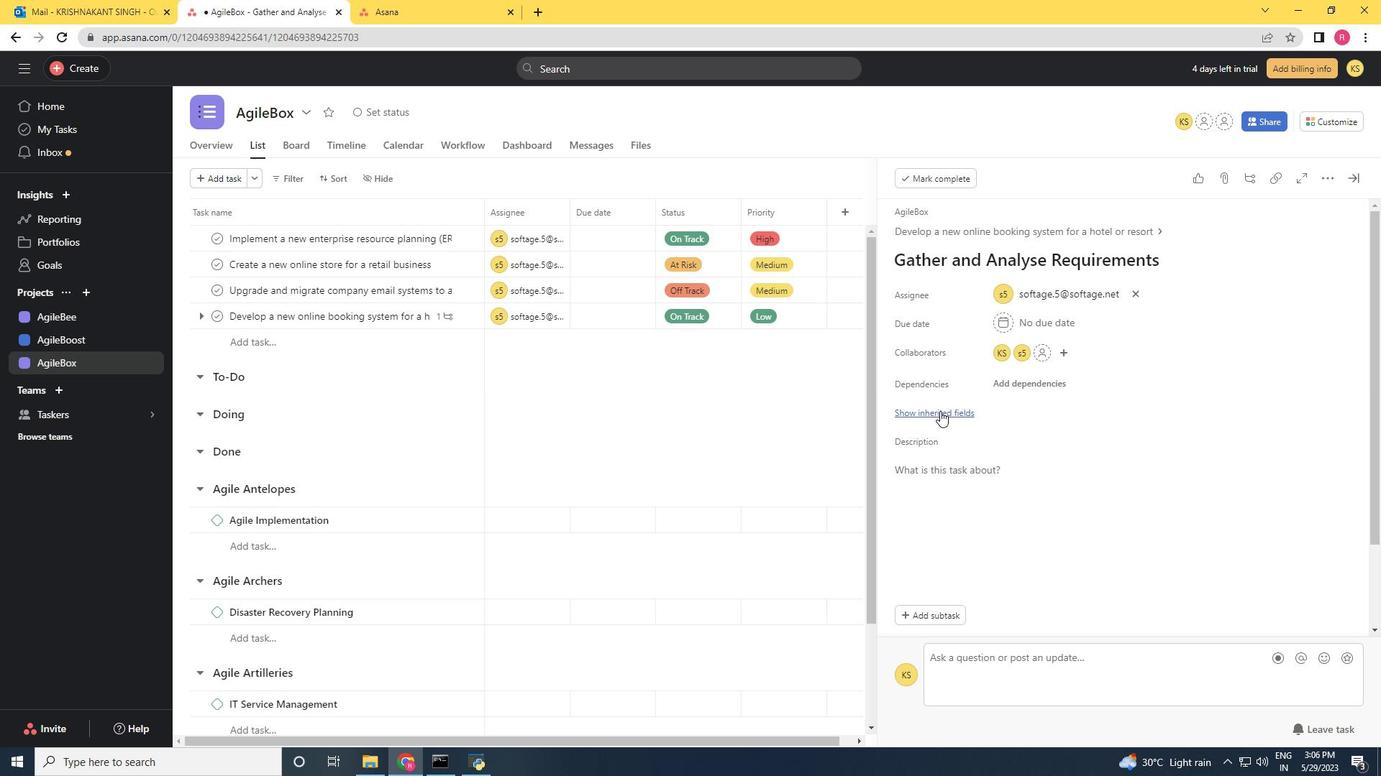 
Action: Mouse moved to (997, 441)
Screenshot: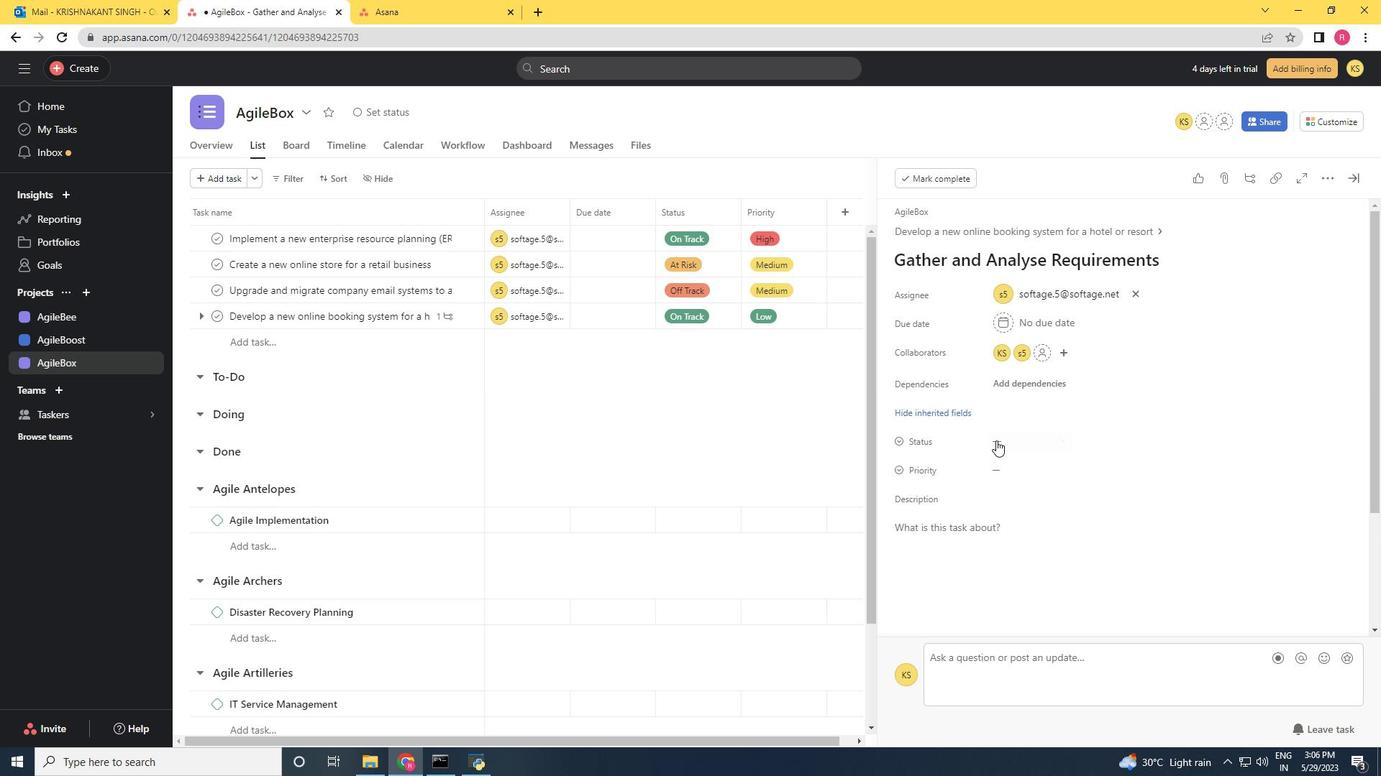 
Action: Mouse pressed left at (997, 441)
Screenshot: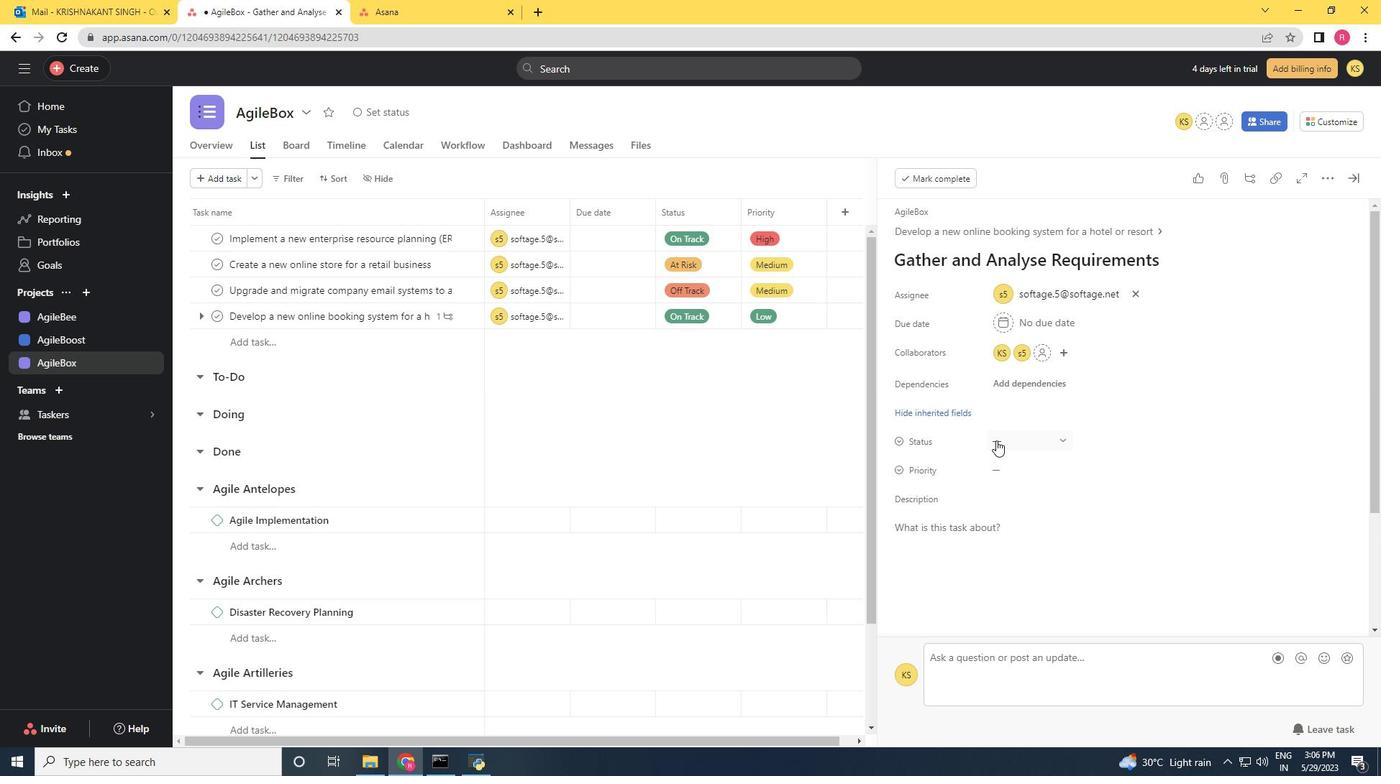 
Action: Mouse moved to (1045, 515)
Screenshot: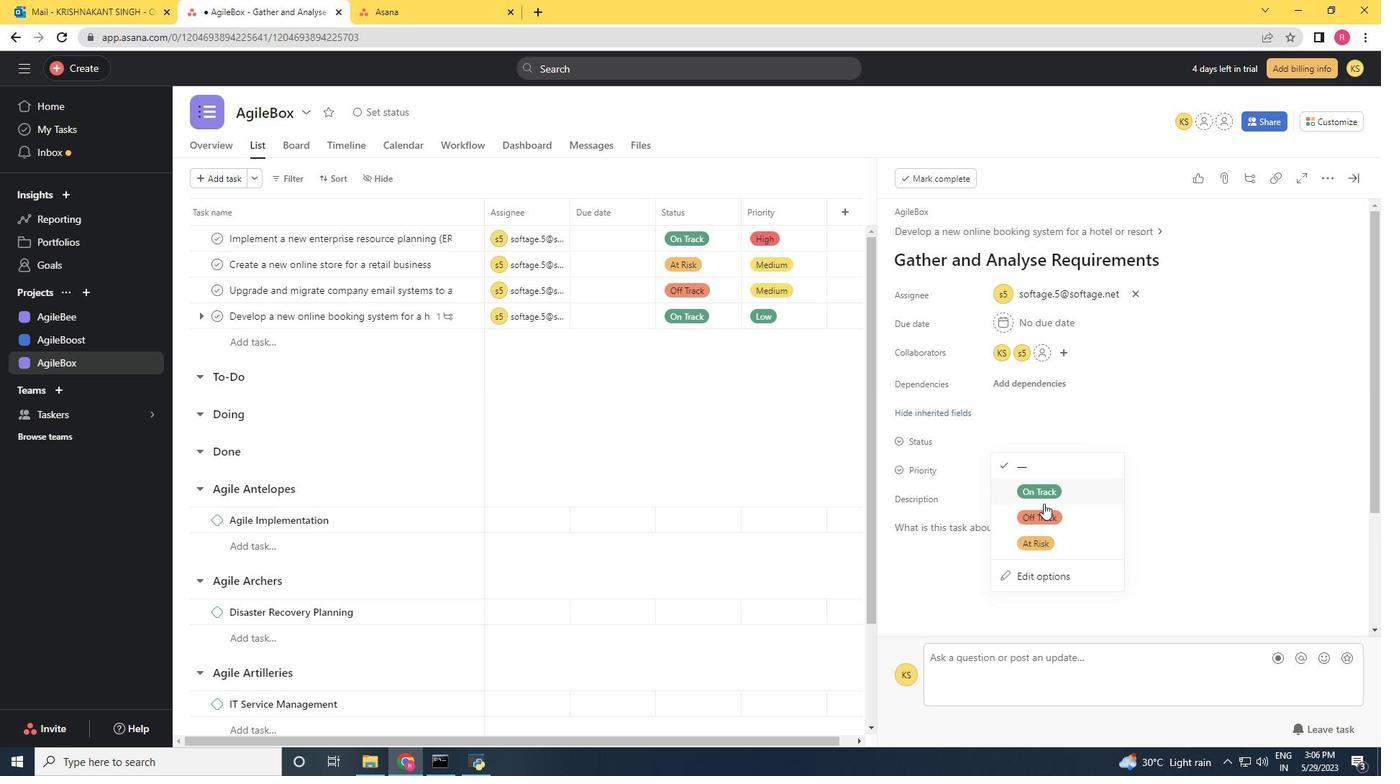 
Action: Mouse pressed left at (1045, 515)
Screenshot: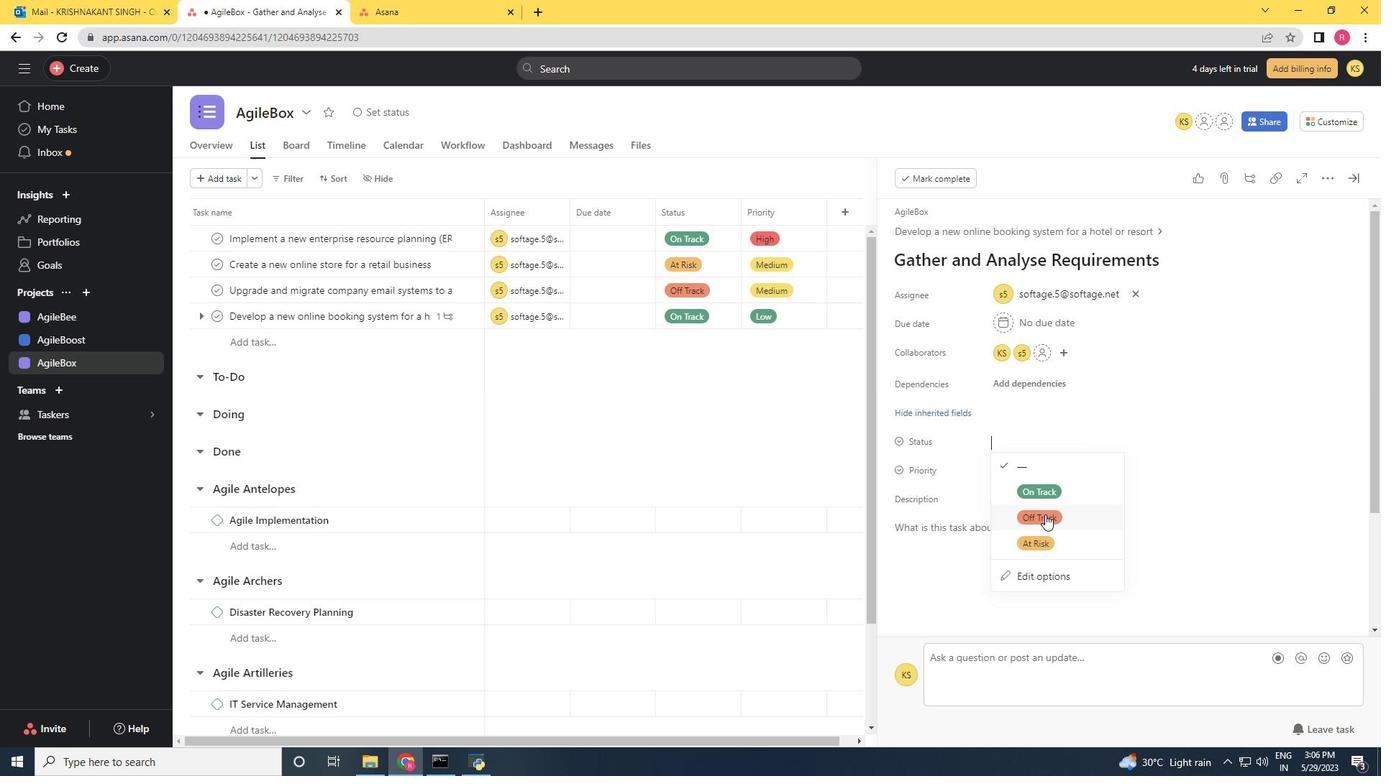 
Action: Mouse moved to (997, 470)
Screenshot: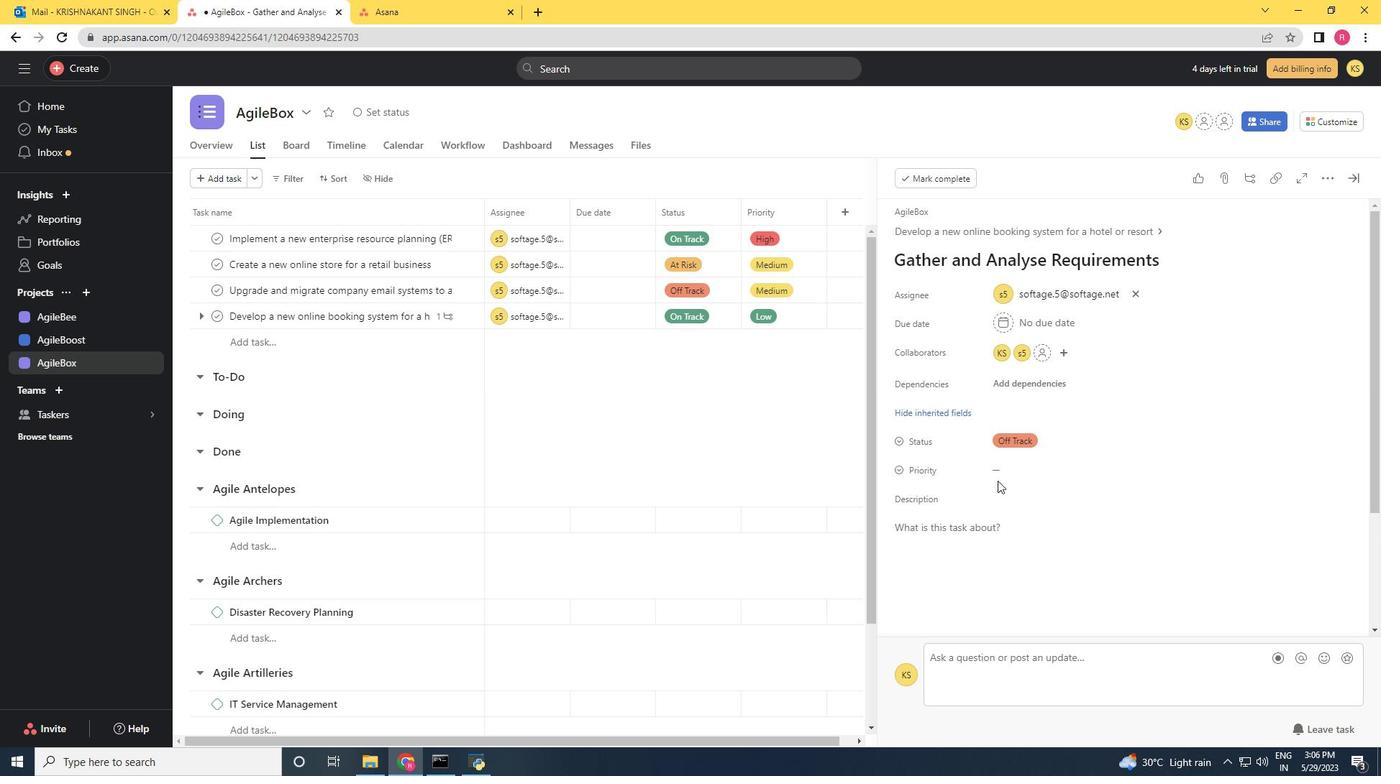 
Action: Mouse pressed left at (997, 470)
Screenshot: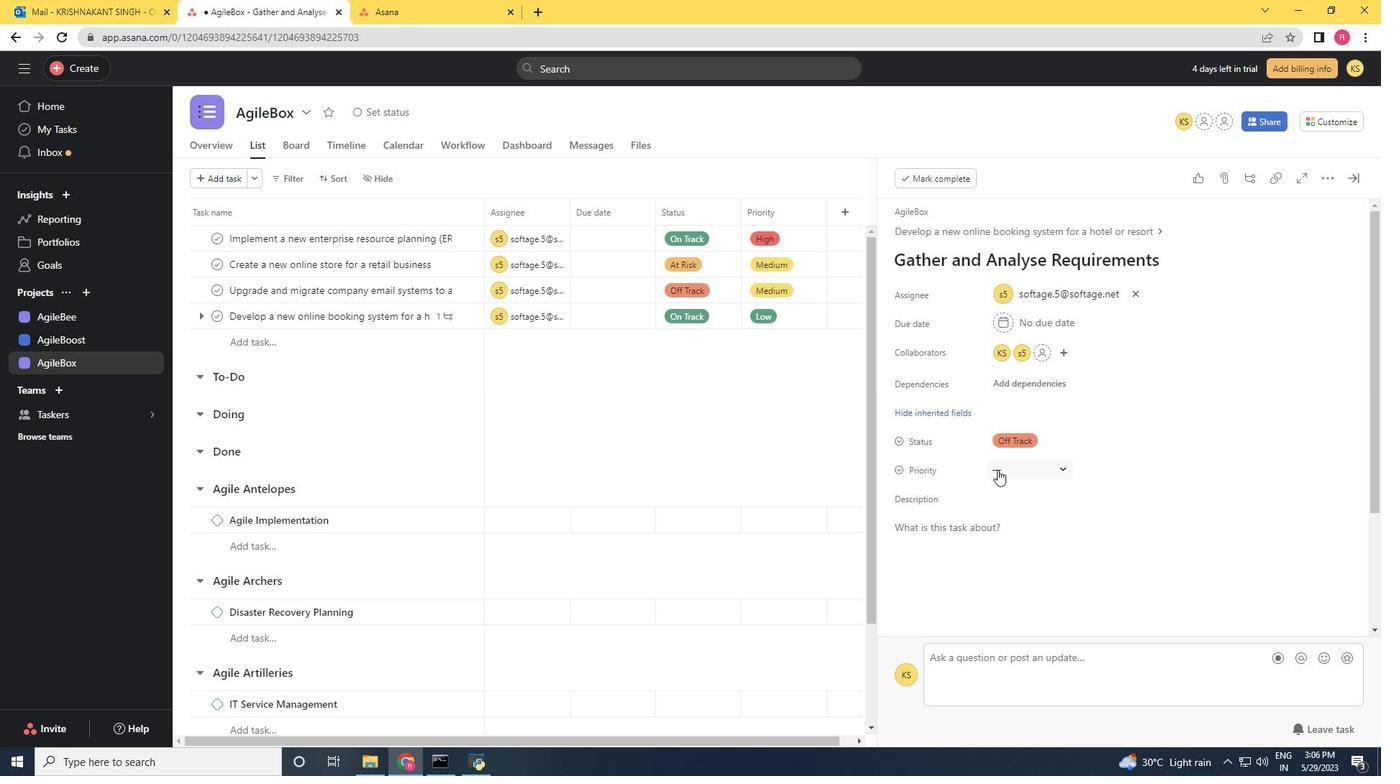 
Action: Mouse moved to (1025, 515)
Screenshot: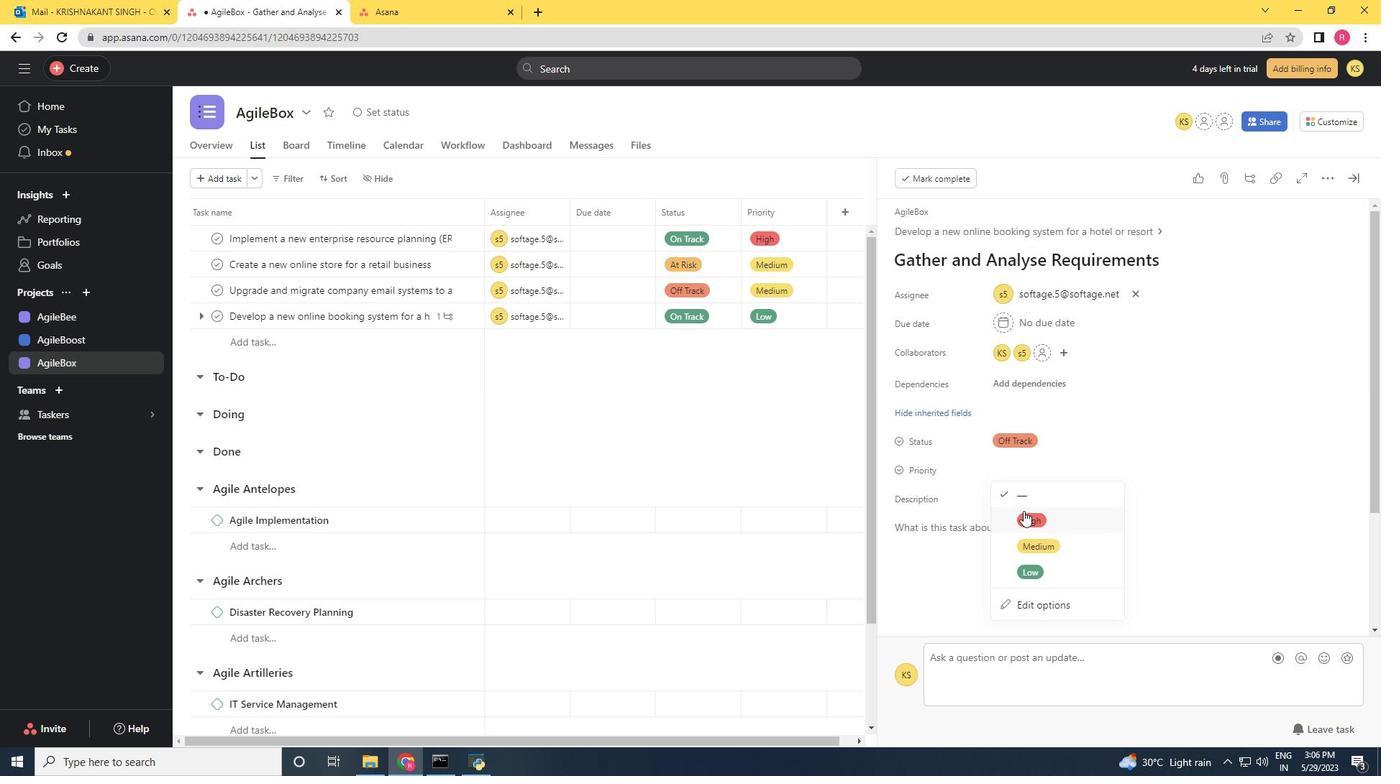 
Action: Mouse pressed left at (1025, 515)
Screenshot: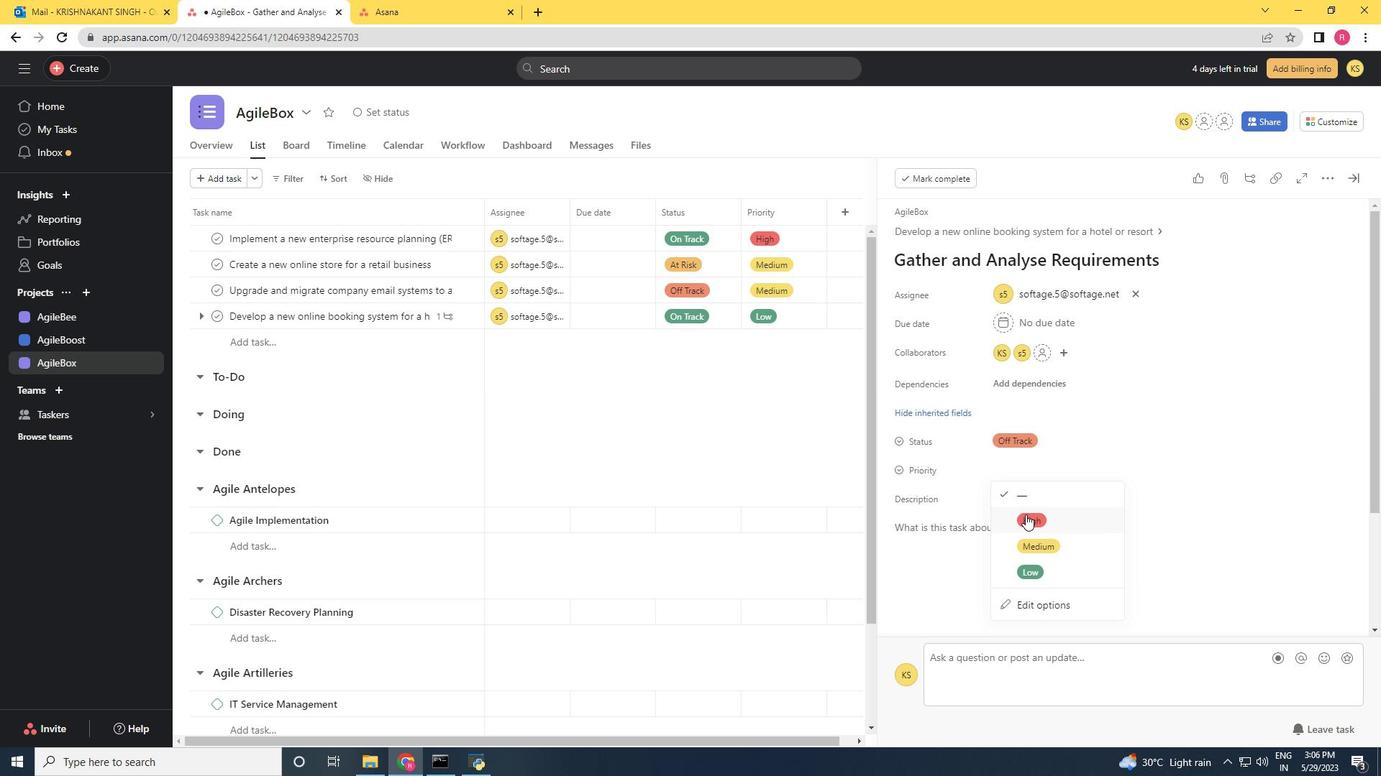 
